 Task: Add Attachment from "Attach a link" to Card Card0000000068 in Board Board0000000017 in Workspace WS0000000006 in Trello. Add Cover Red to Card Card0000000068 in Board Board0000000017 in Workspace WS0000000006 in Trello. Add "Join Card" Button Button0000000068  to Card Card0000000068 in Board Board0000000017 in Workspace WS0000000006 in Trello. Add Description DS0000000068 to Card Card0000000068 in Board Board0000000017 in Workspace WS0000000006 in Trello. Add Comment CM0000000068 to Card Card0000000068 in Board Board0000000017 in Workspace WS0000000006 in Trello
Action: Mouse moved to (119, 416)
Screenshot: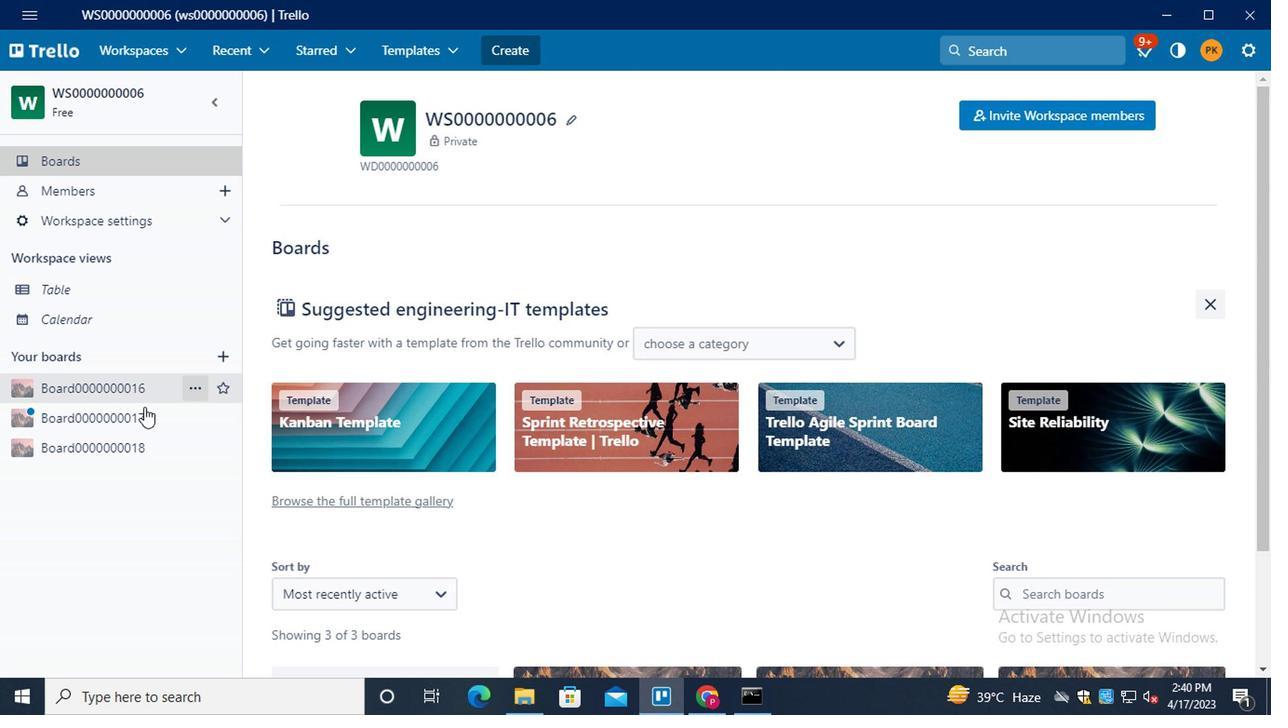 
Action: Mouse pressed left at (119, 416)
Screenshot: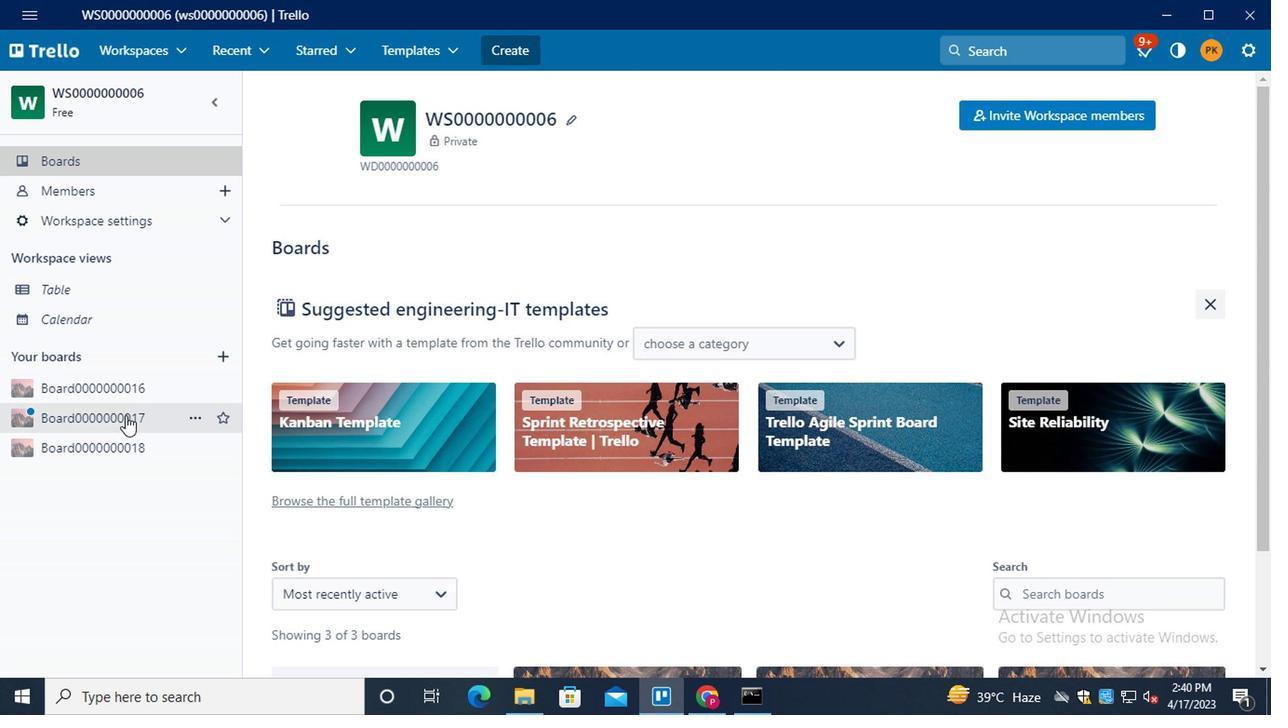 
Action: Mouse moved to (305, 412)
Screenshot: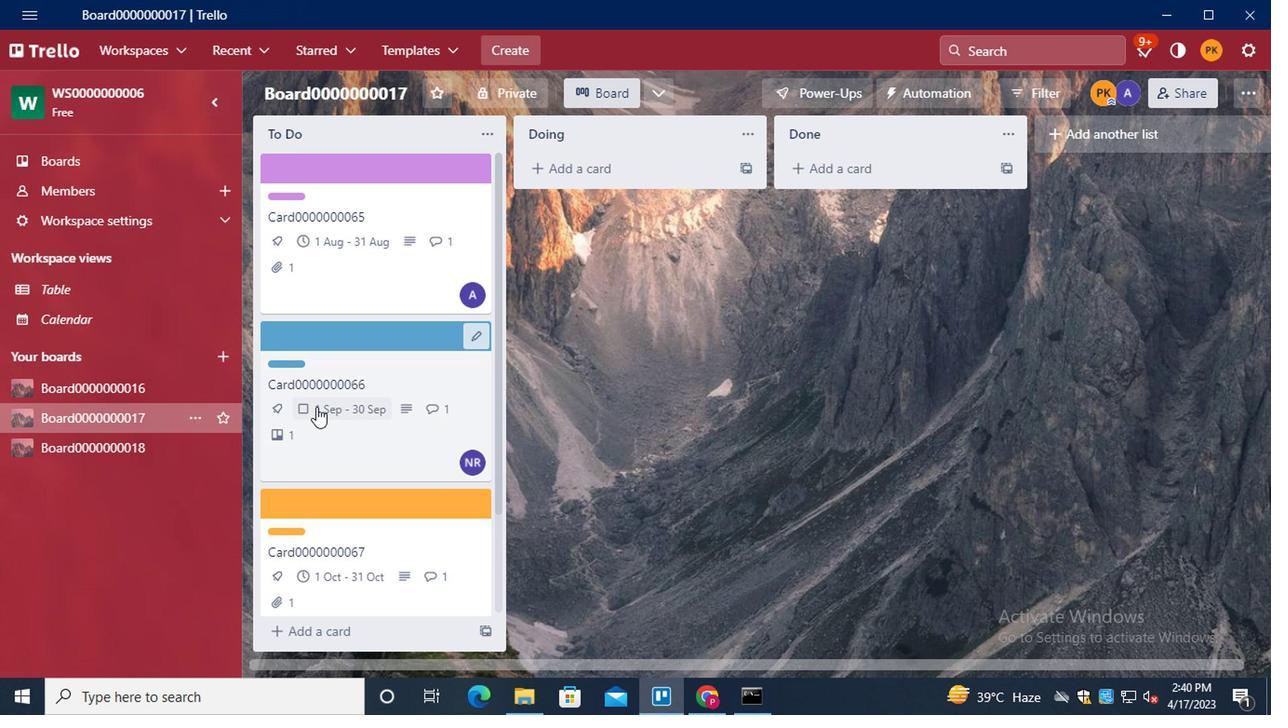 
Action: Mouse scrolled (305, 411) with delta (0, 0)
Screenshot: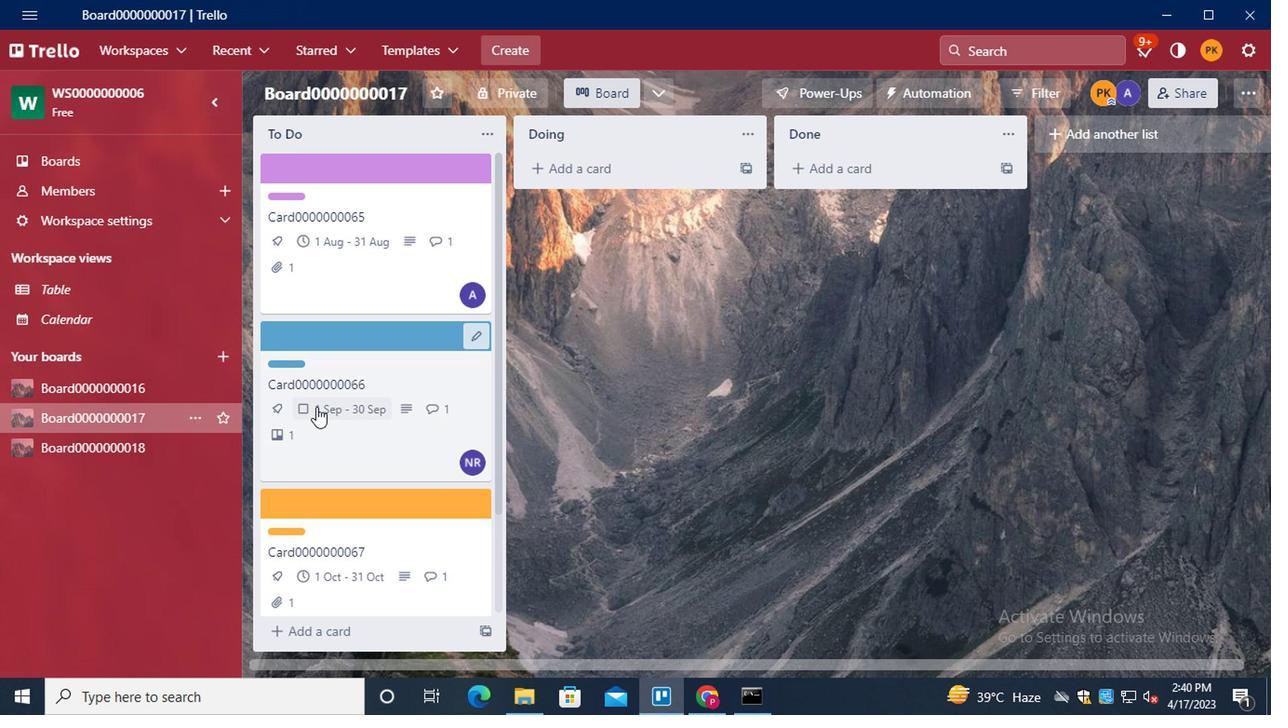 
Action: Mouse moved to (304, 417)
Screenshot: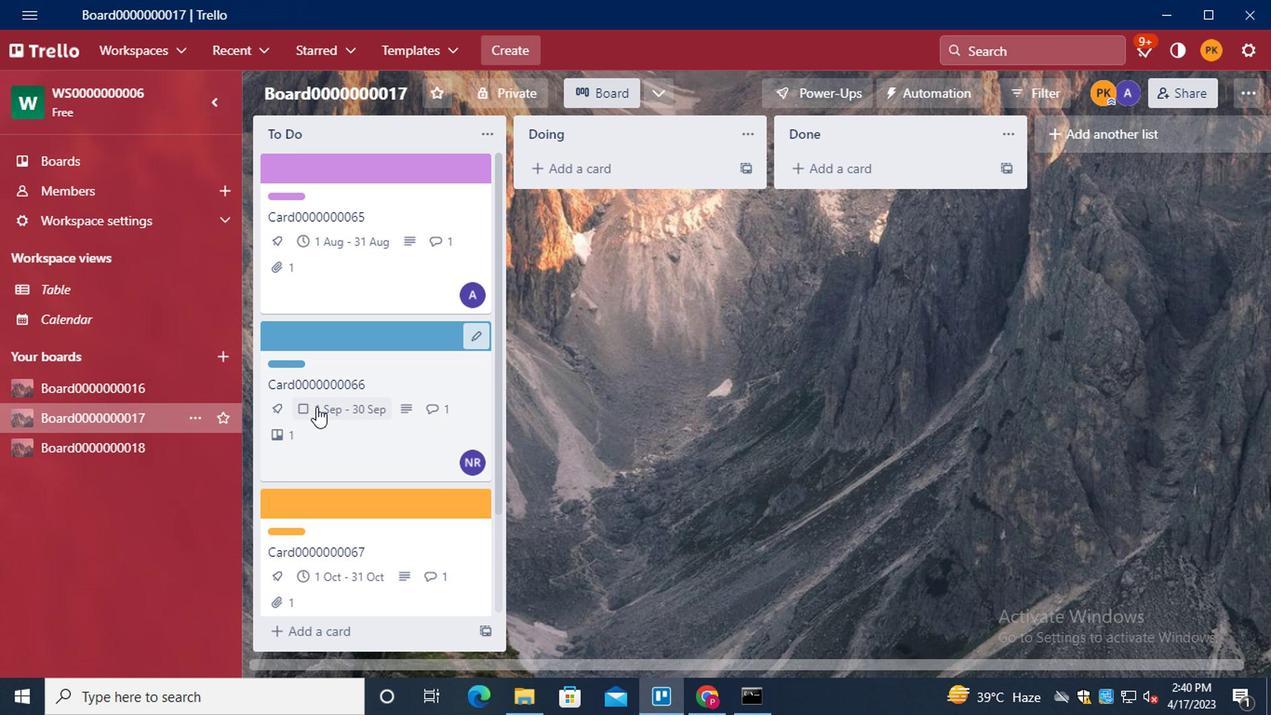 
Action: Mouse scrolled (304, 416) with delta (0, 0)
Screenshot: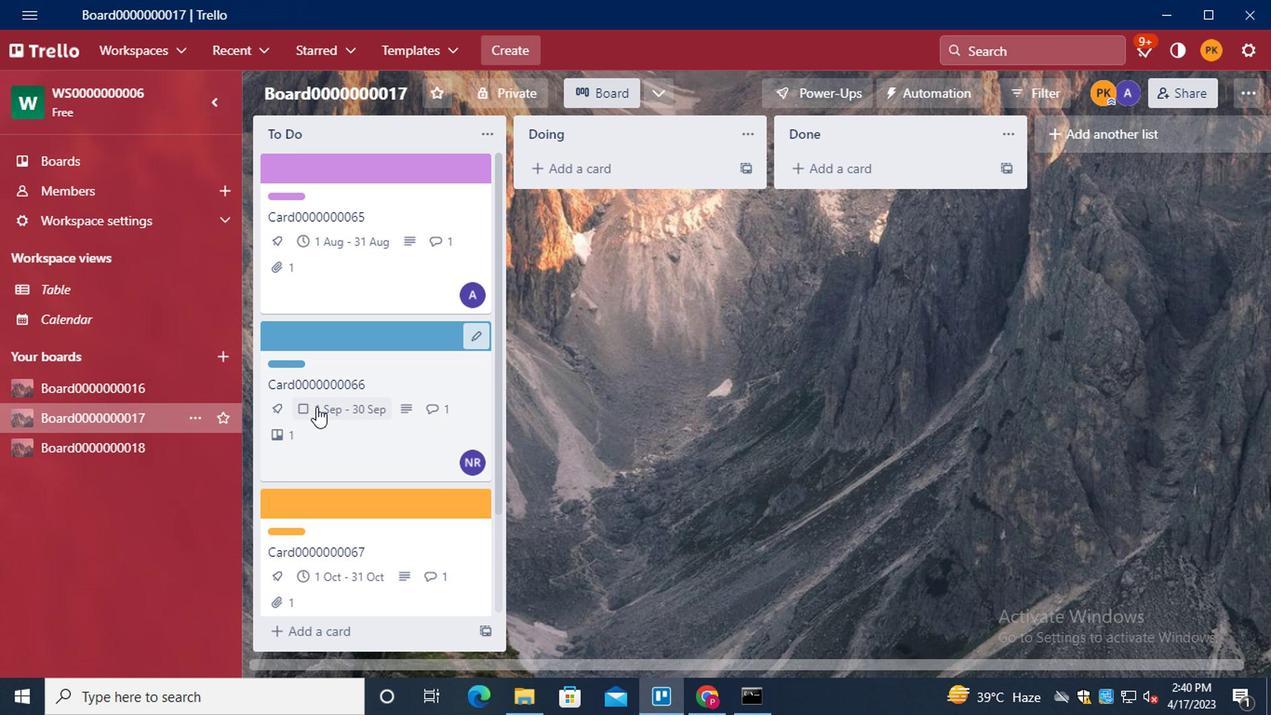 
Action: Mouse moved to (303, 430)
Screenshot: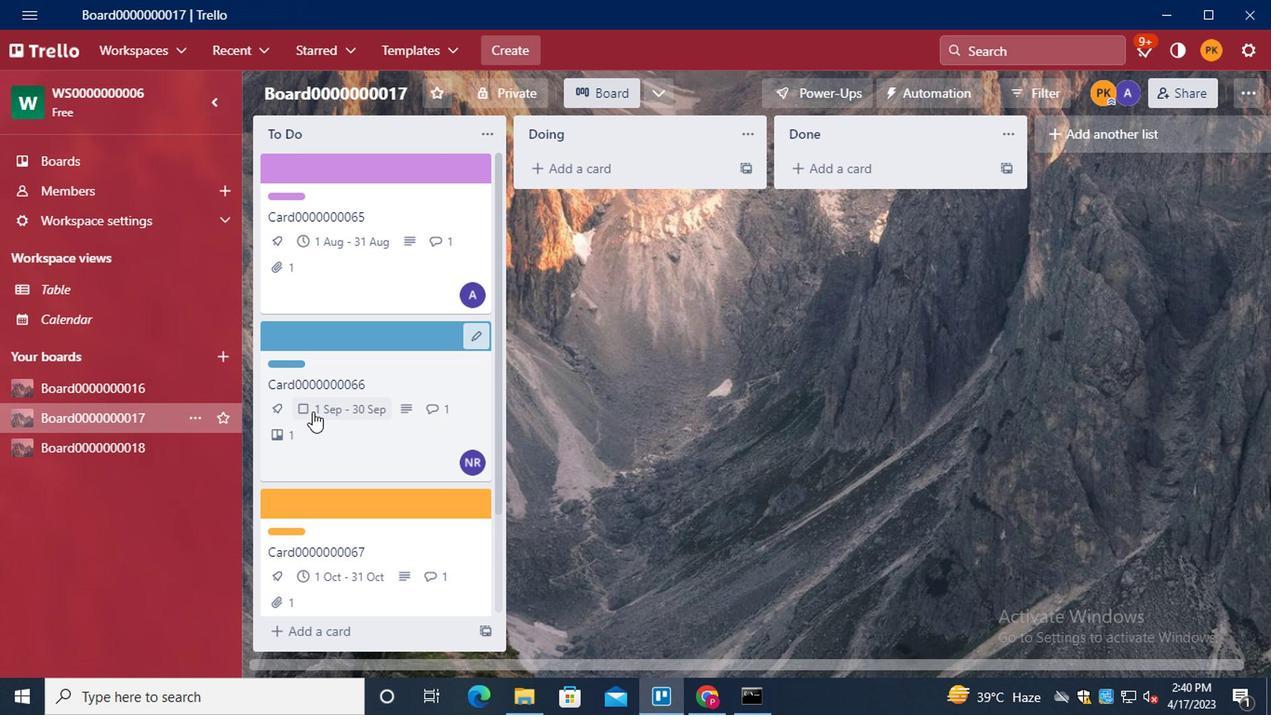 
Action: Mouse scrolled (303, 429) with delta (0, 0)
Screenshot: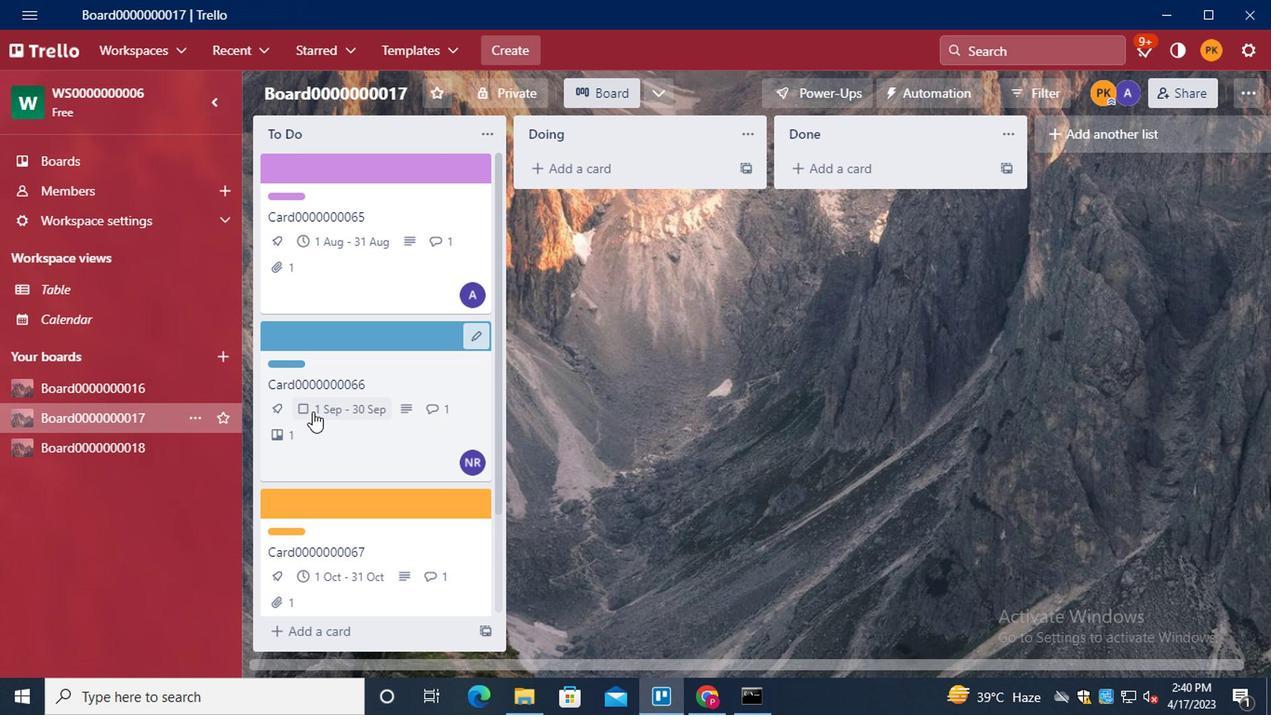 
Action: Mouse moved to (335, 558)
Screenshot: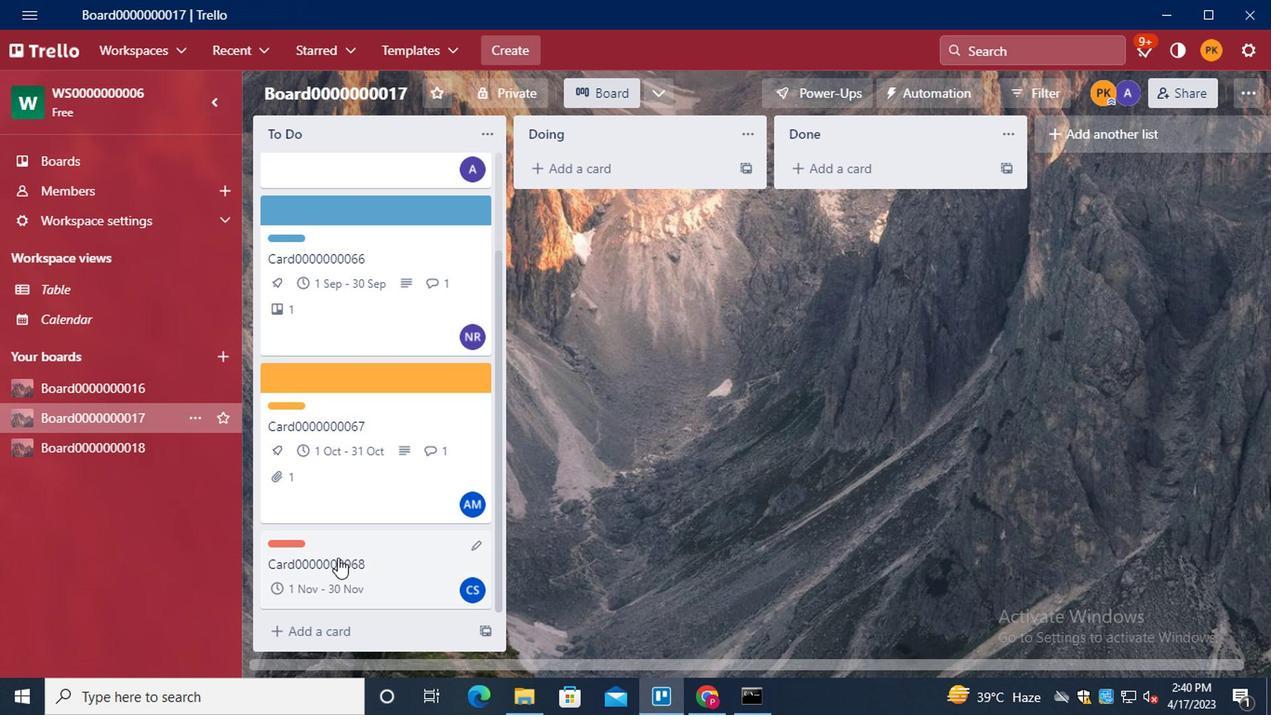
Action: Mouse pressed left at (335, 558)
Screenshot: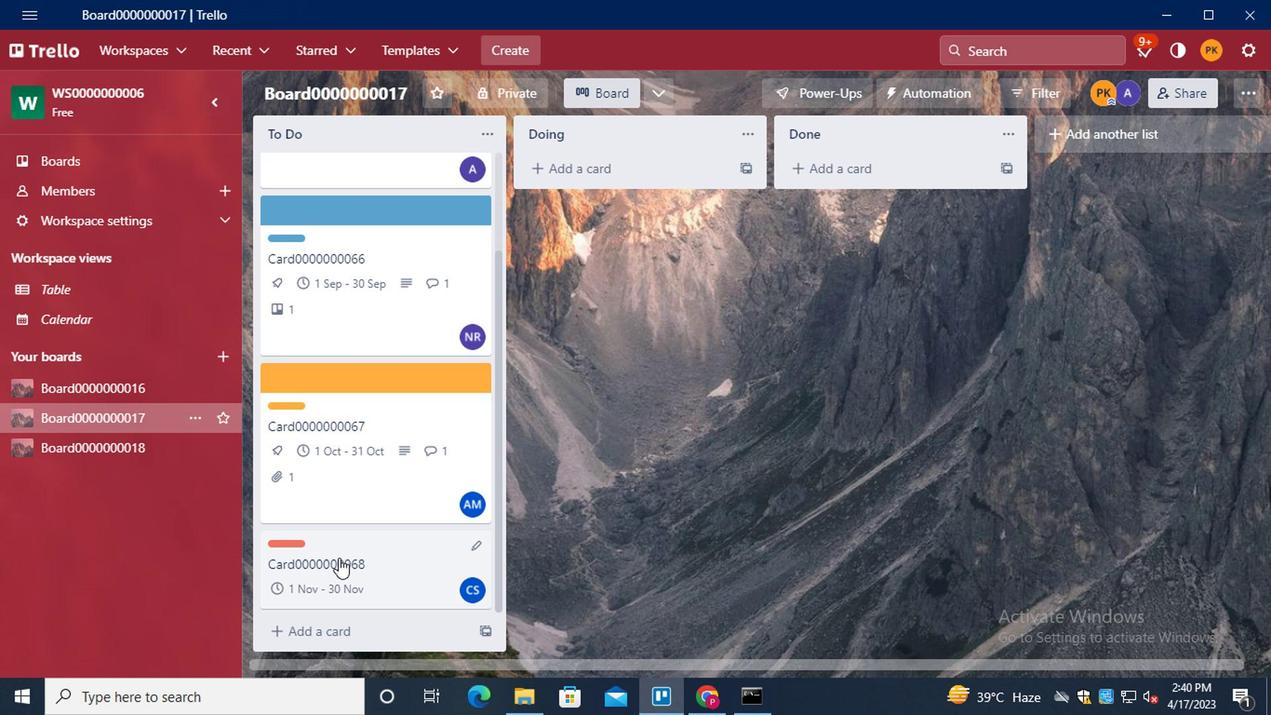 
Action: Mouse moved to (889, 437)
Screenshot: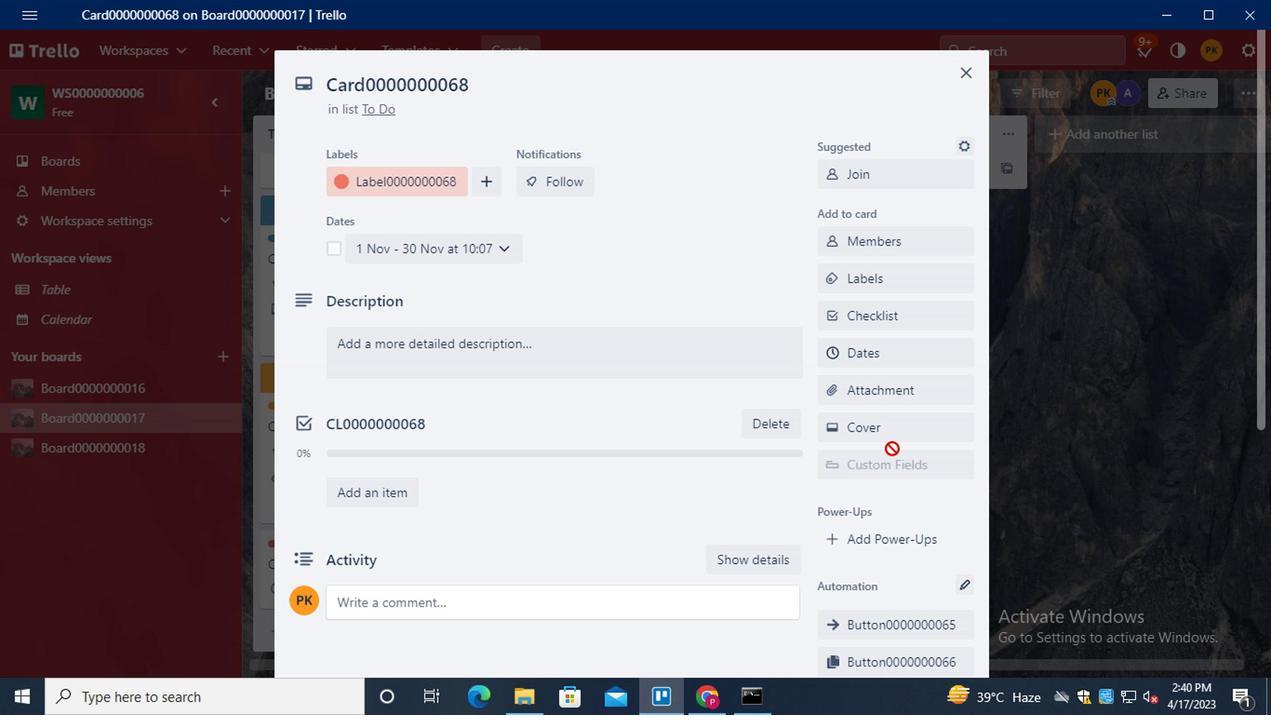 
Action: Mouse pressed left at (889, 437)
Screenshot: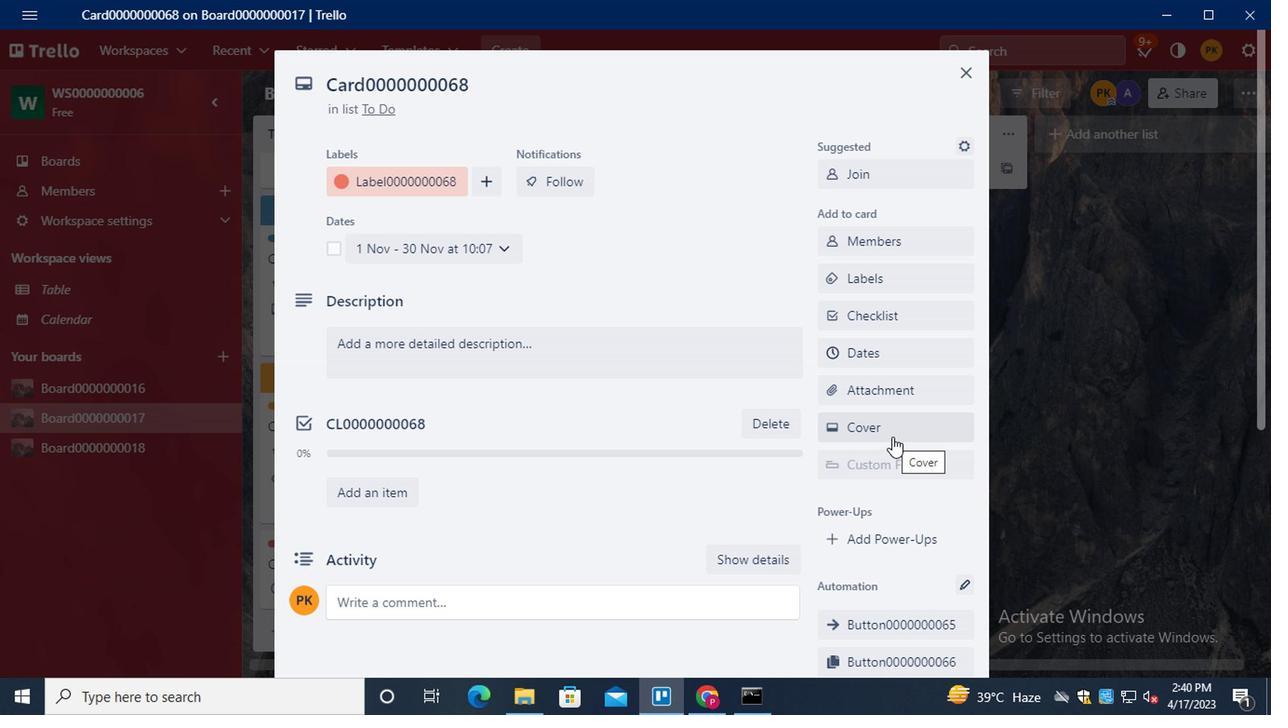 
Action: Mouse moved to (718, 412)
Screenshot: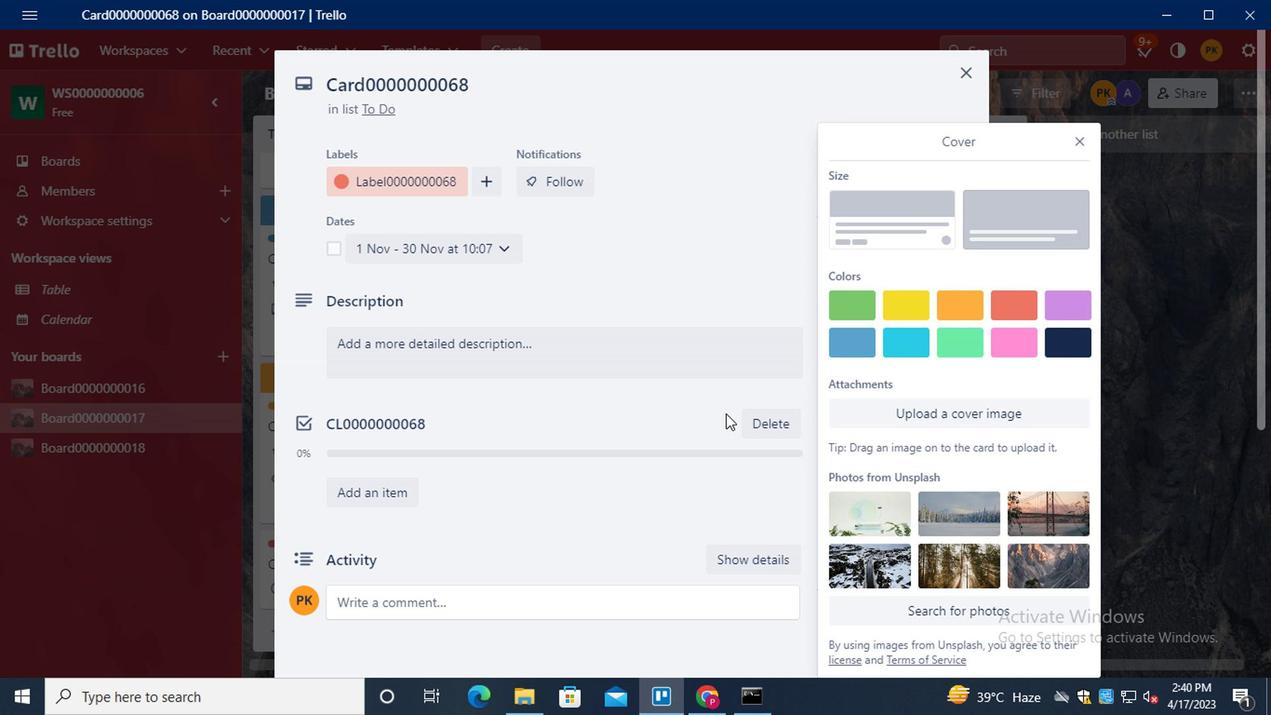 
Action: Mouse pressed left at (718, 412)
Screenshot: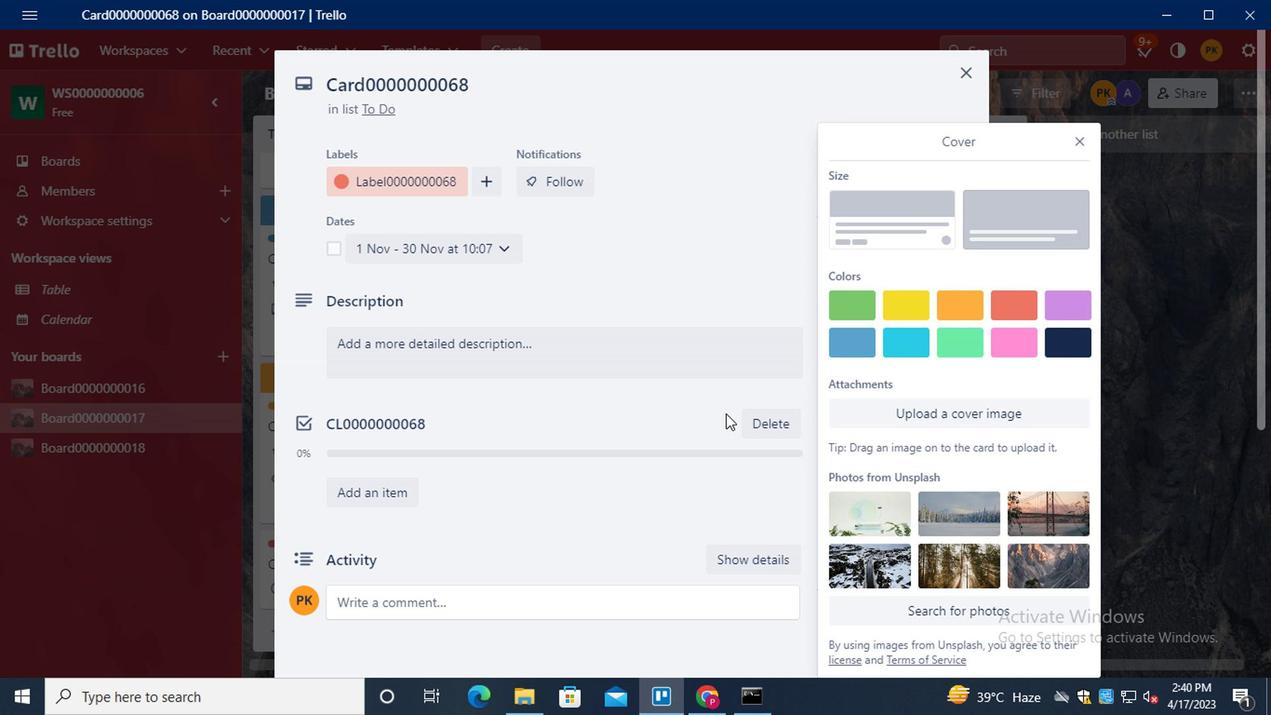 
Action: Mouse moved to (876, 385)
Screenshot: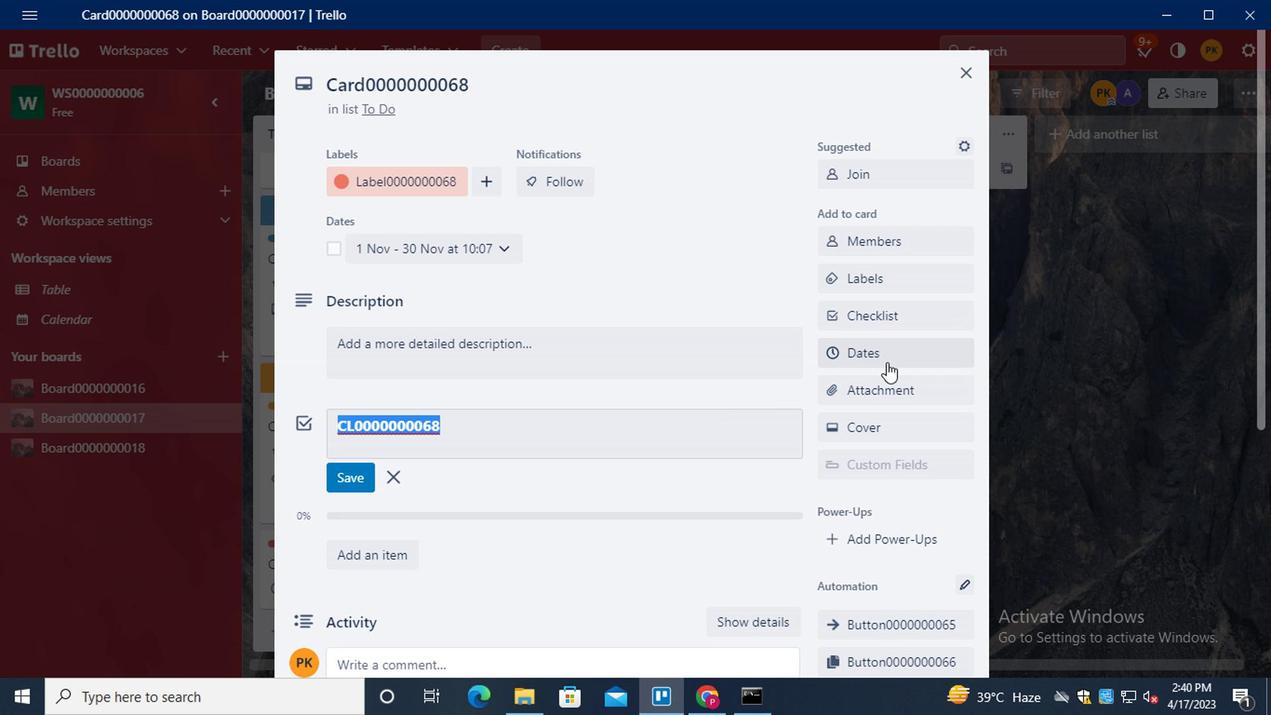 
Action: Mouse pressed left at (876, 385)
Screenshot: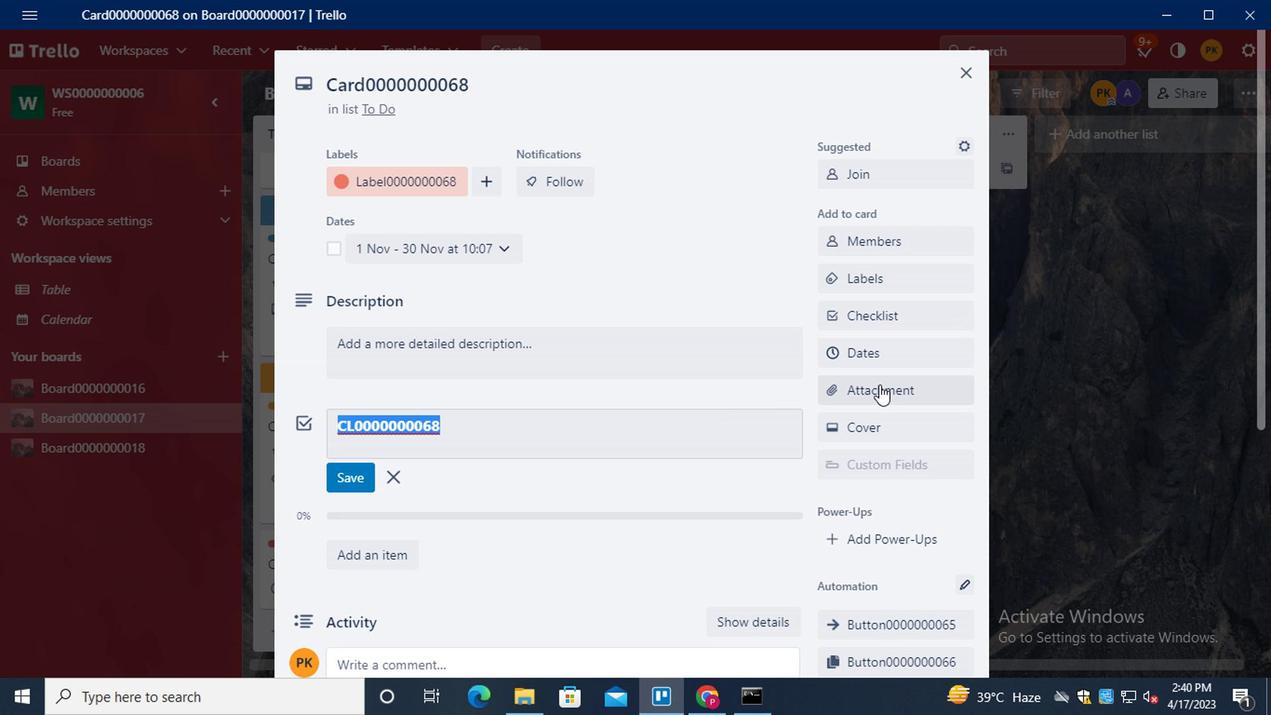 
Action: Mouse moved to (877, 370)
Screenshot: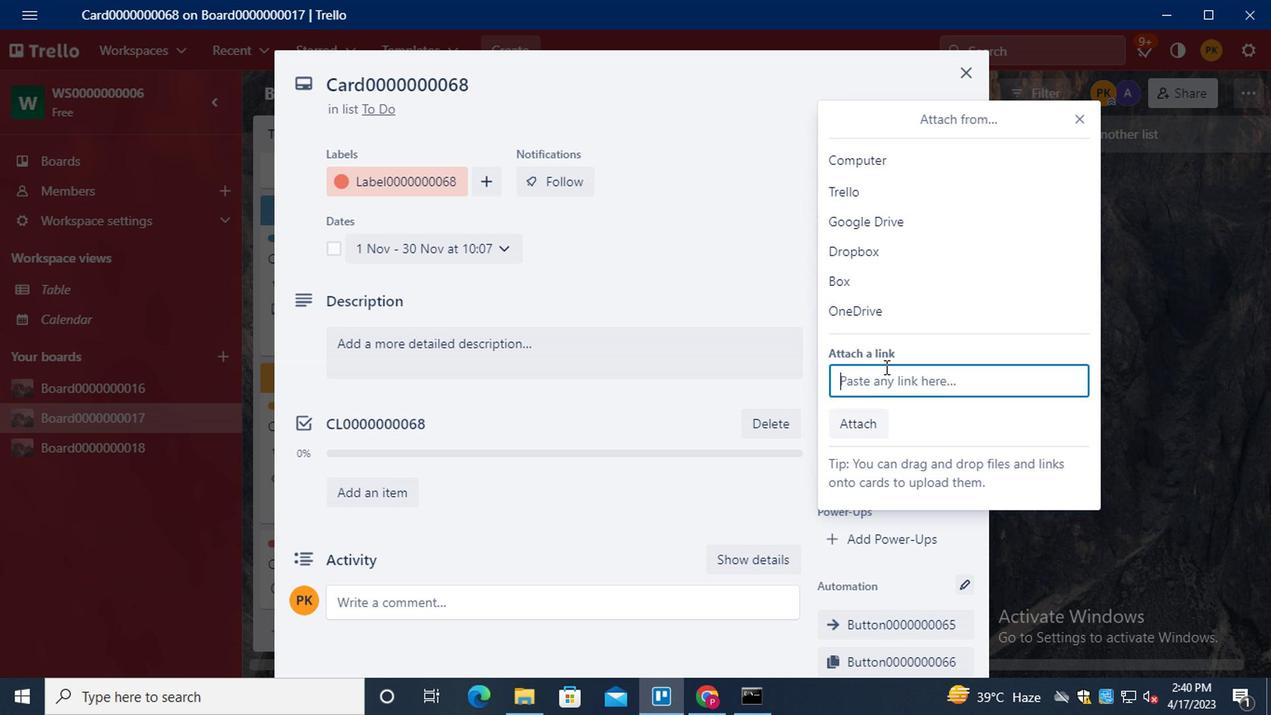 
Action: Key pressed ctrl+V<Key.enter>
Screenshot: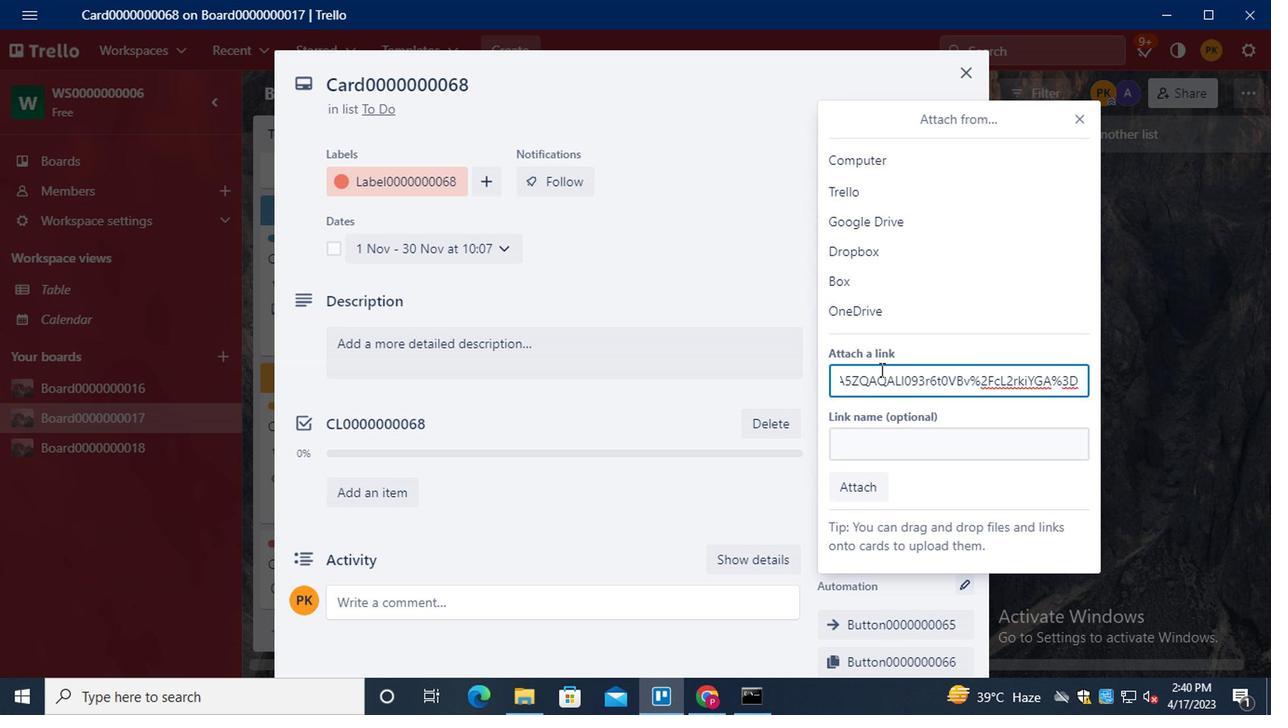 
Action: Mouse moved to (882, 437)
Screenshot: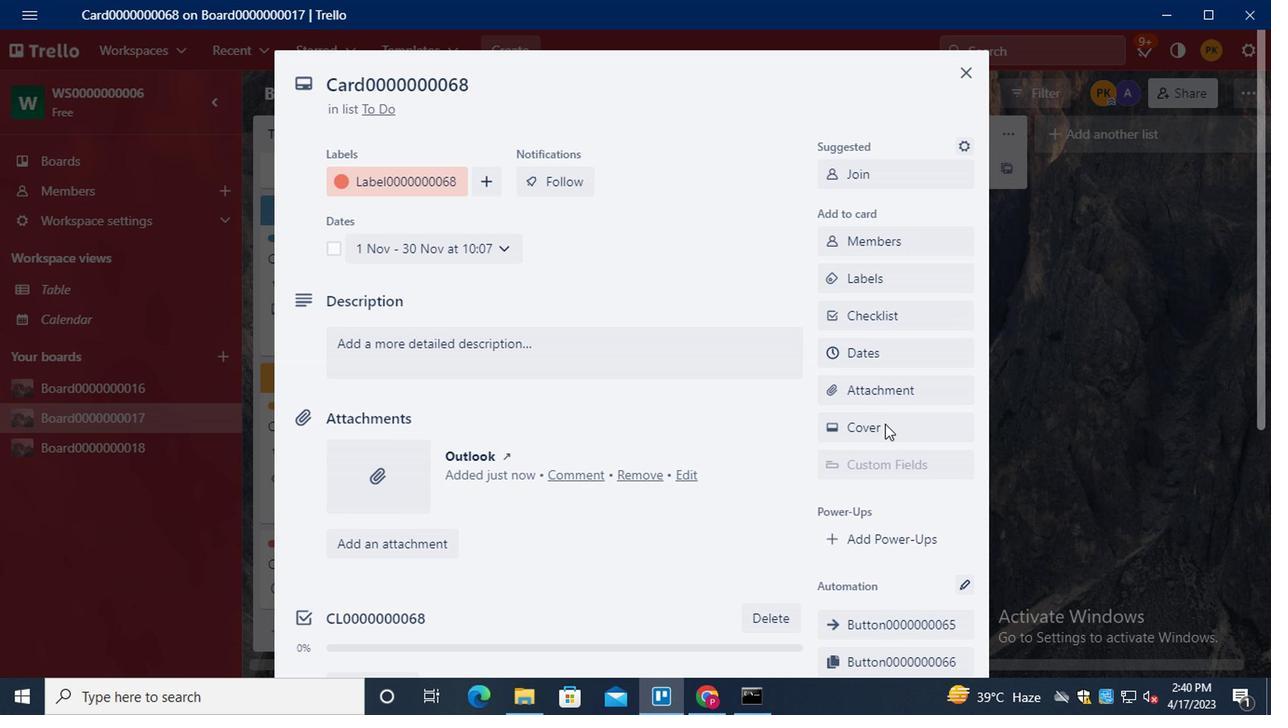 
Action: Mouse pressed left at (882, 437)
Screenshot: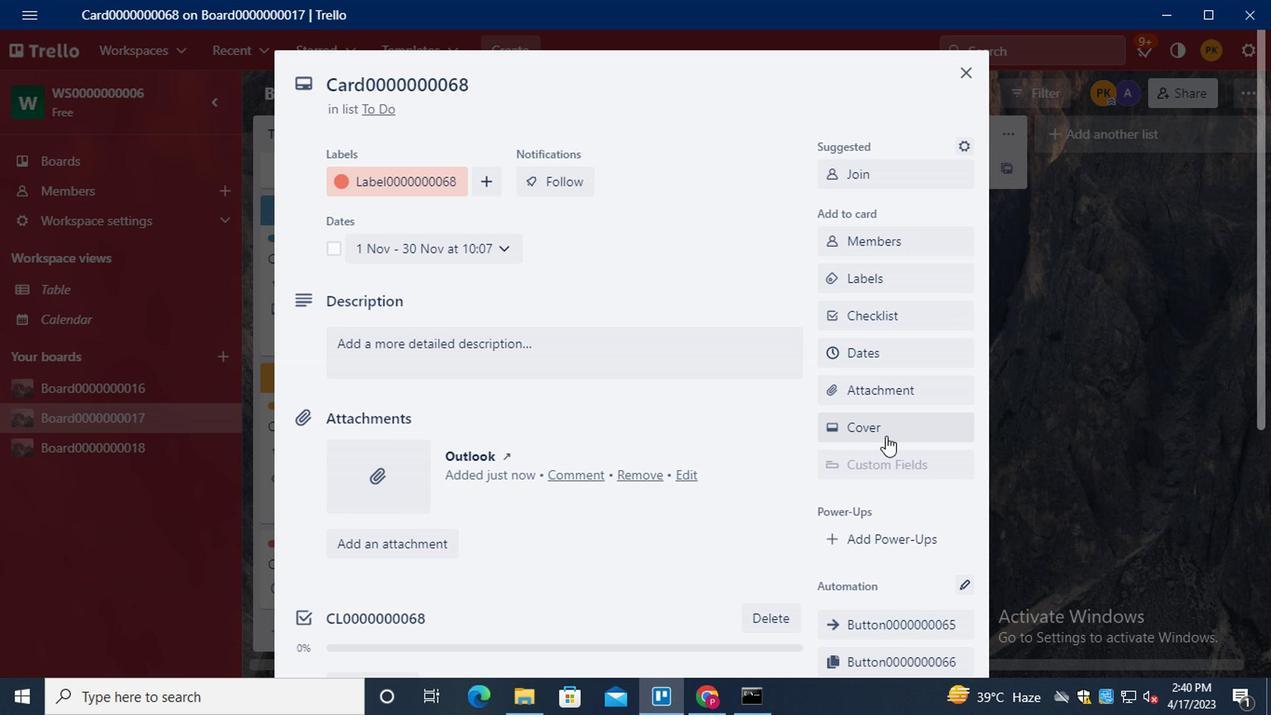 
Action: Mouse moved to (1006, 313)
Screenshot: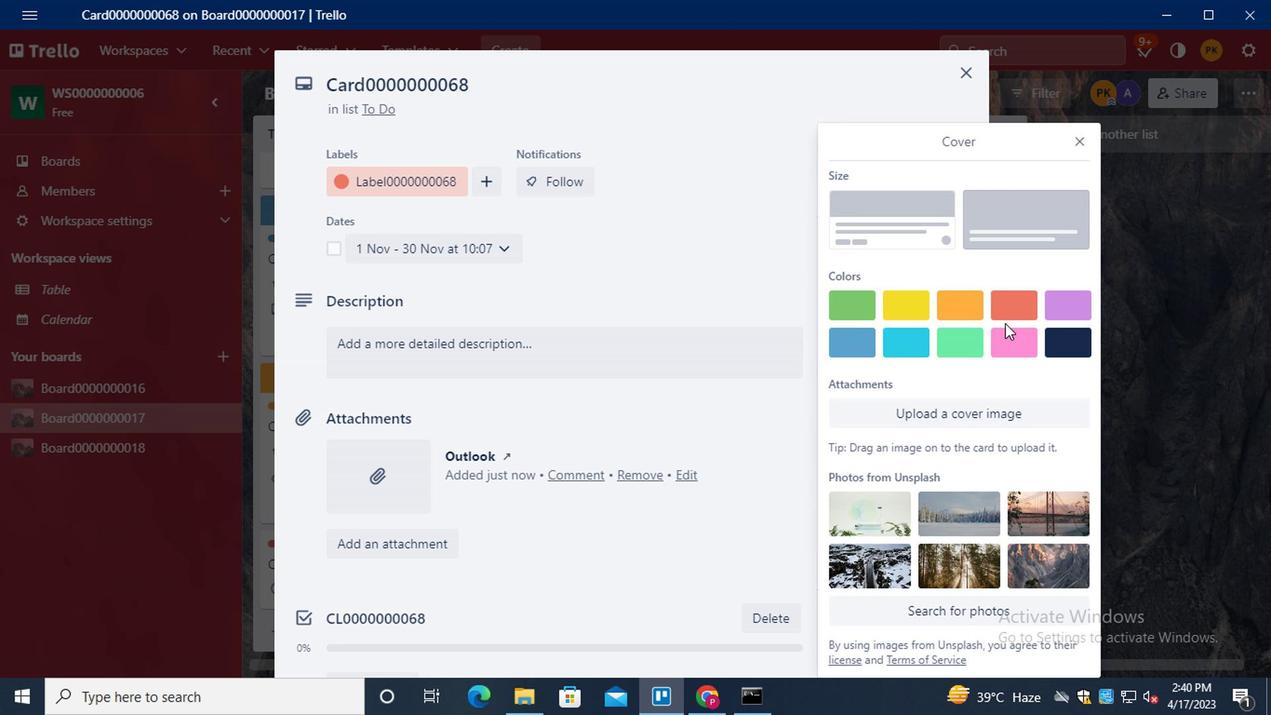 
Action: Mouse pressed left at (1006, 313)
Screenshot: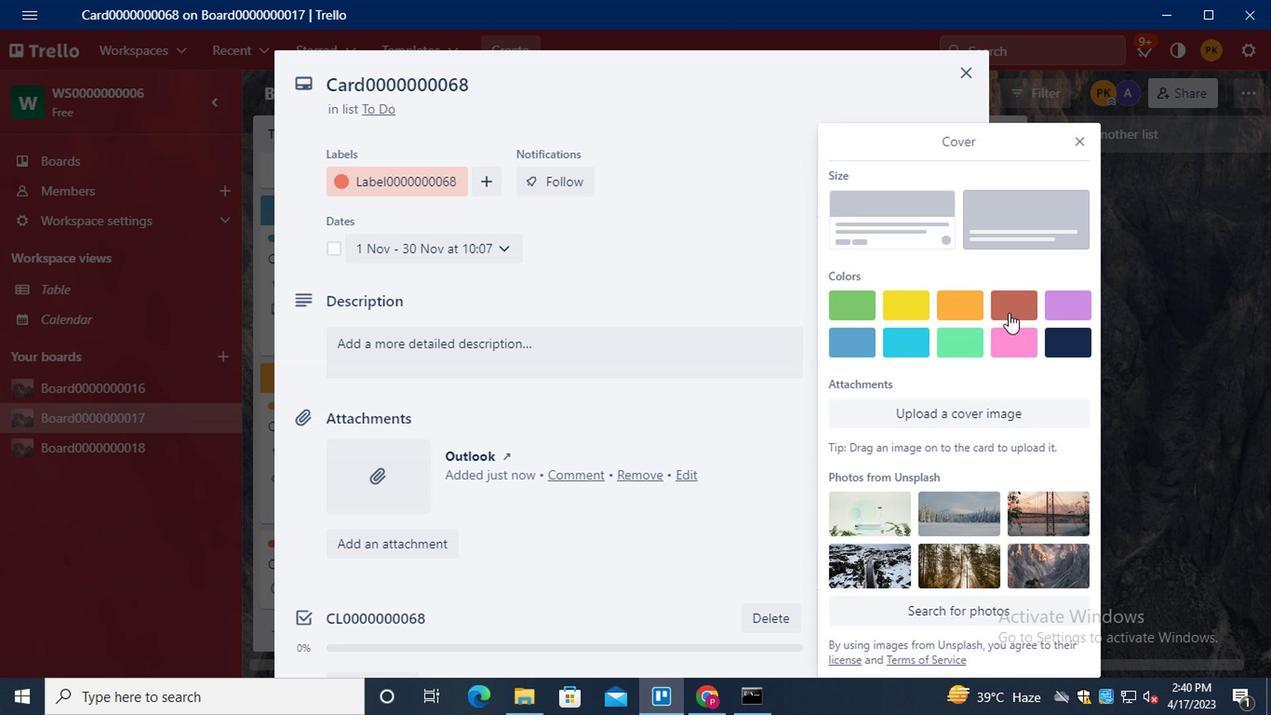 
Action: Mouse moved to (1075, 113)
Screenshot: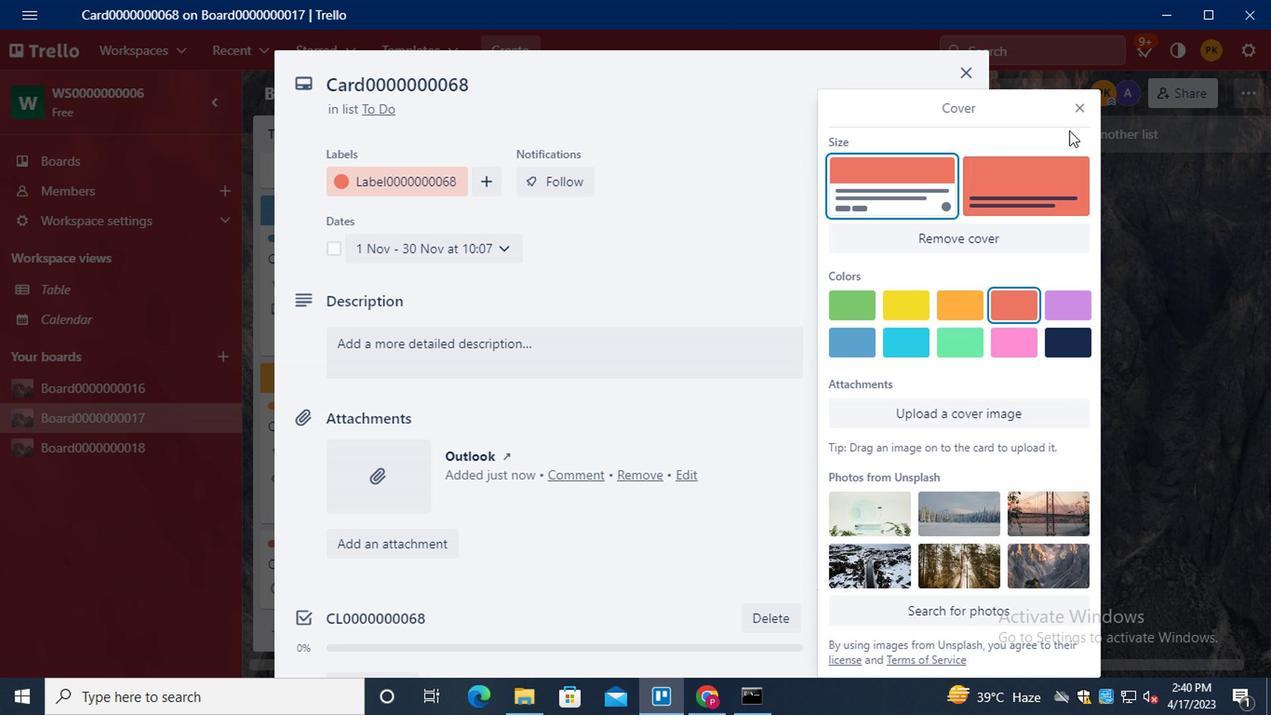 
Action: Mouse pressed left at (1075, 113)
Screenshot: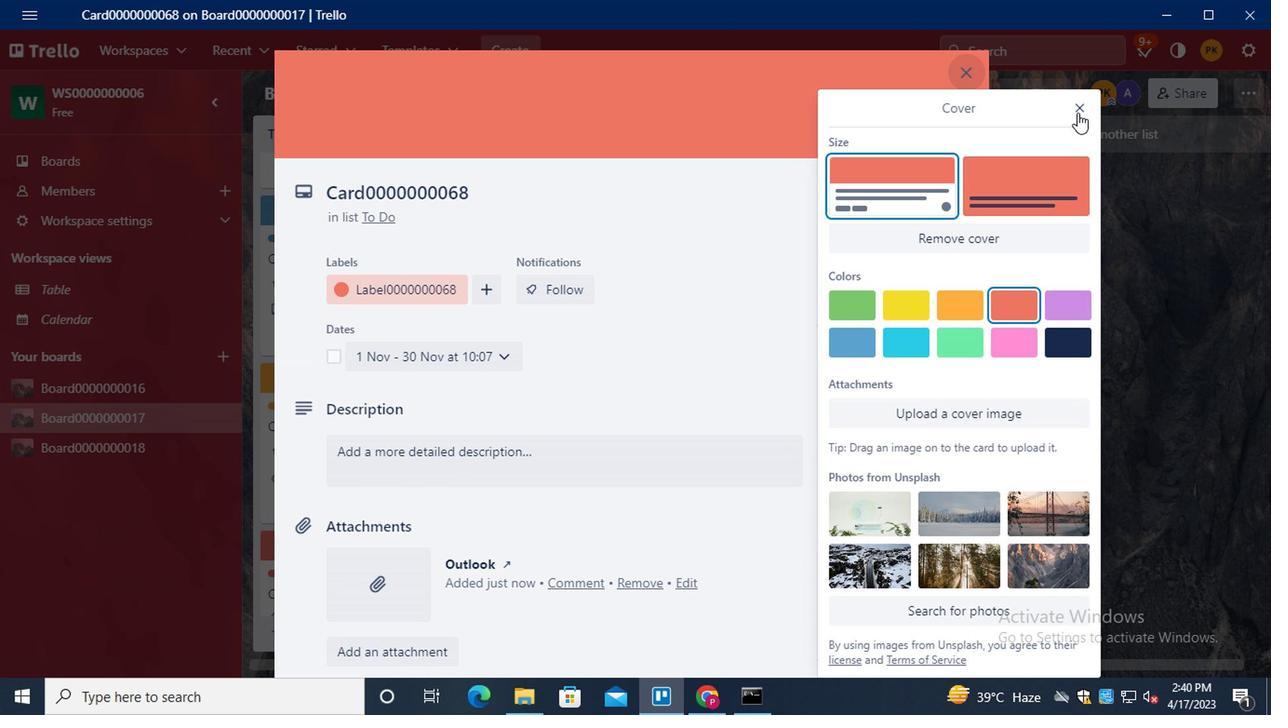
Action: Mouse moved to (829, 443)
Screenshot: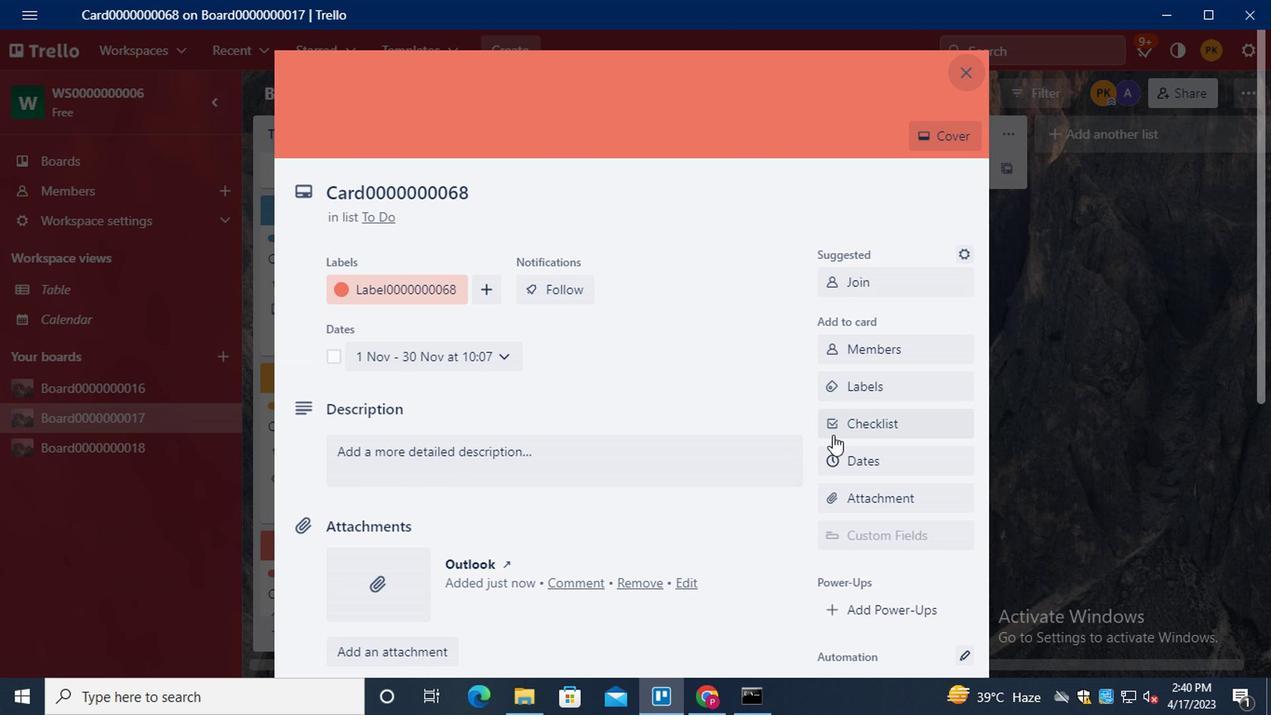 
Action: Mouse scrolled (829, 442) with delta (0, -1)
Screenshot: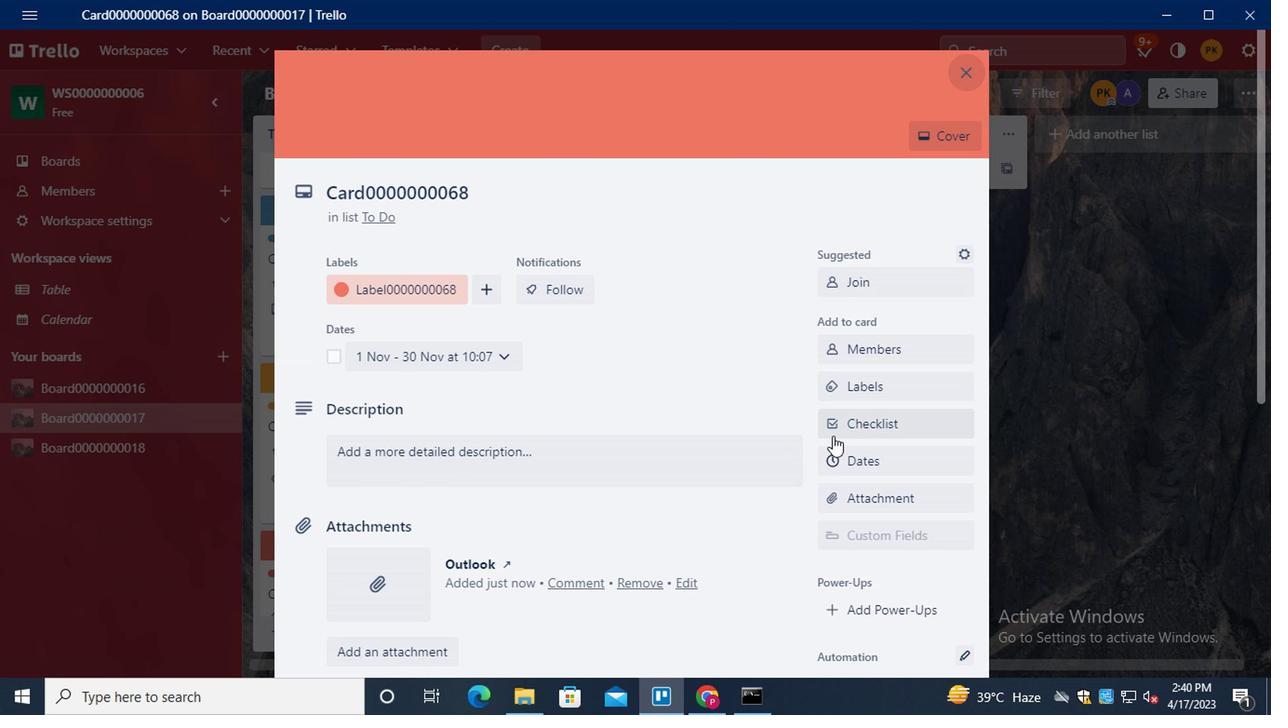
Action: Mouse moved to (830, 446)
Screenshot: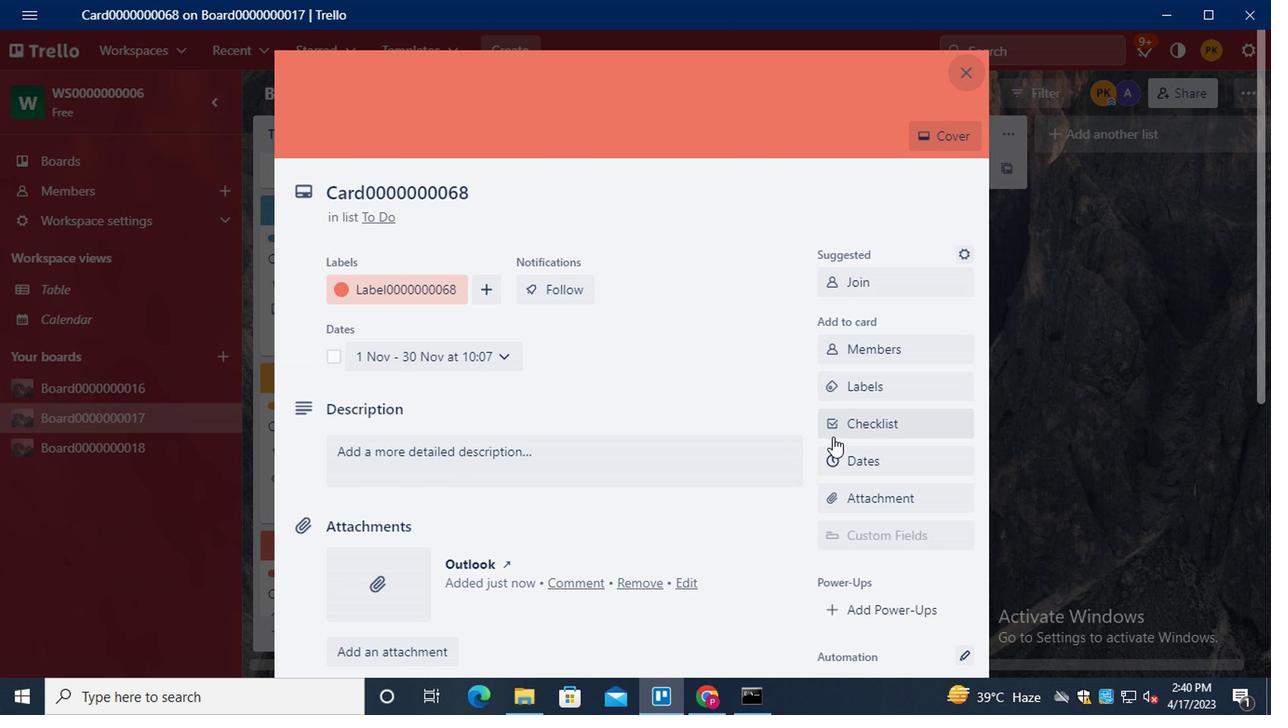 
Action: Mouse scrolled (830, 446) with delta (0, 0)
Screenshot: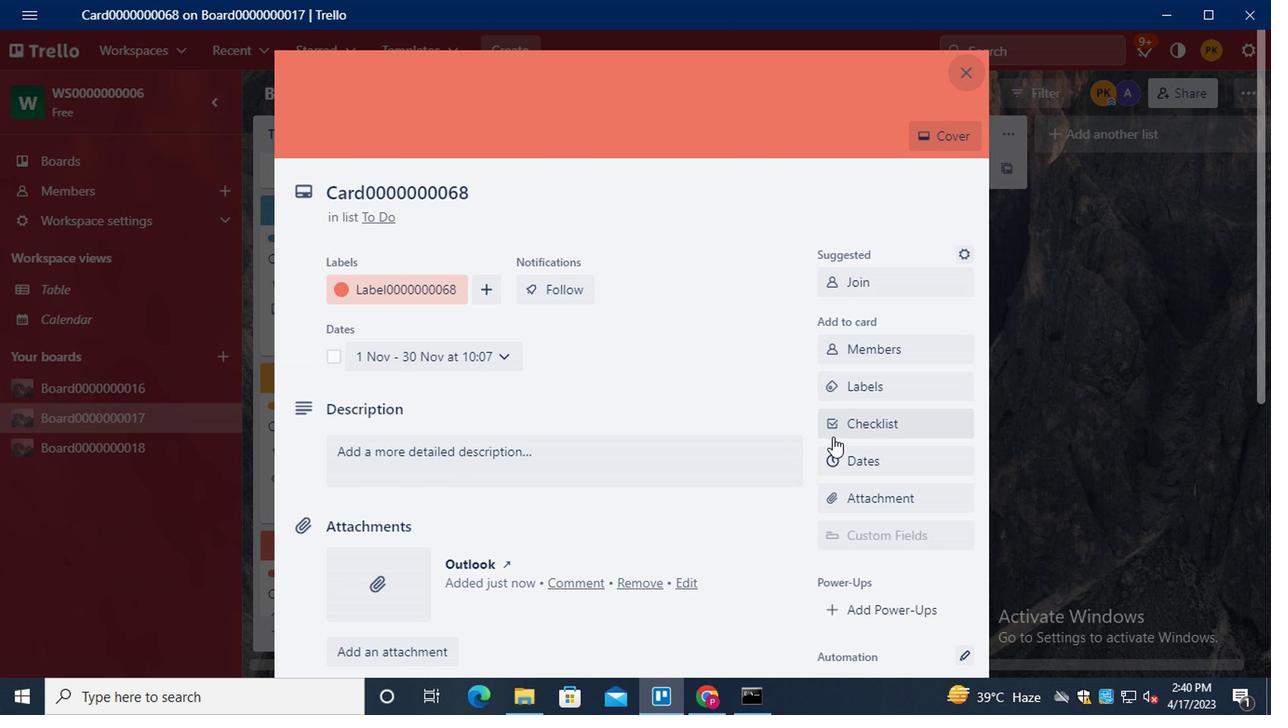 
Action: Mouse moved to (831, 448)
Screenshot: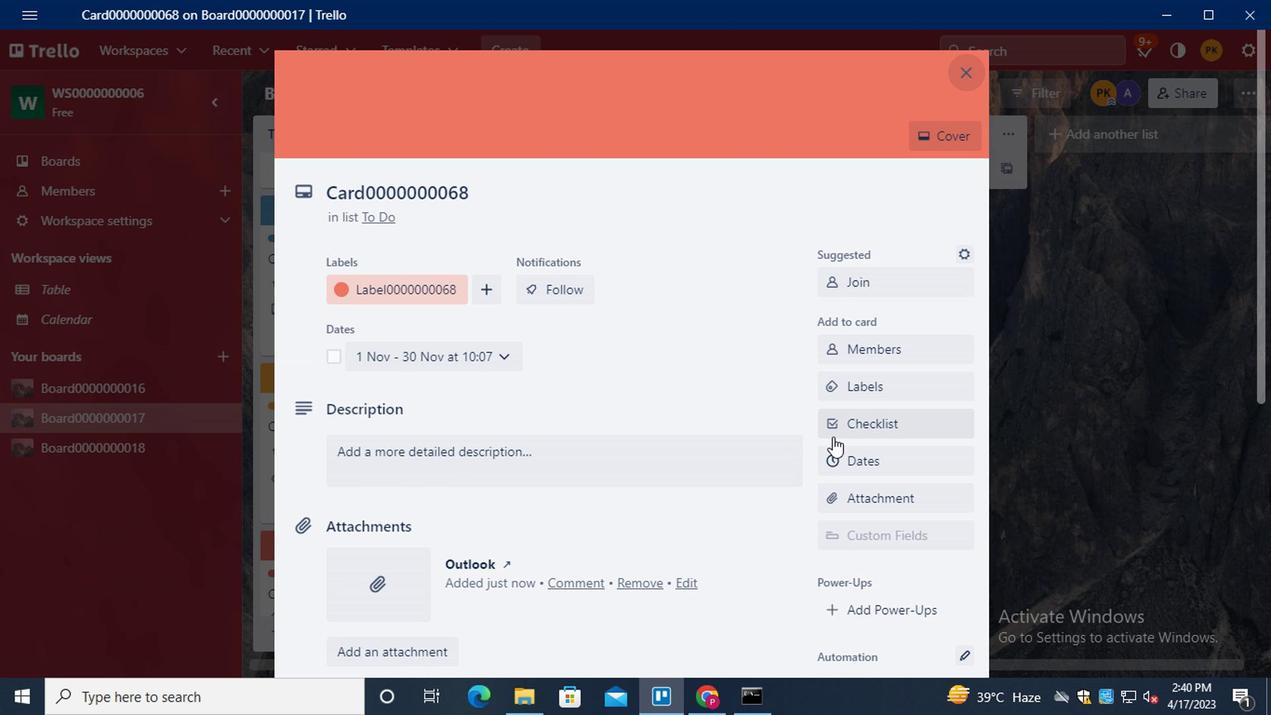 
Action: Mouse scrolled (831, 446) with delta (0, -1)
Screenshot: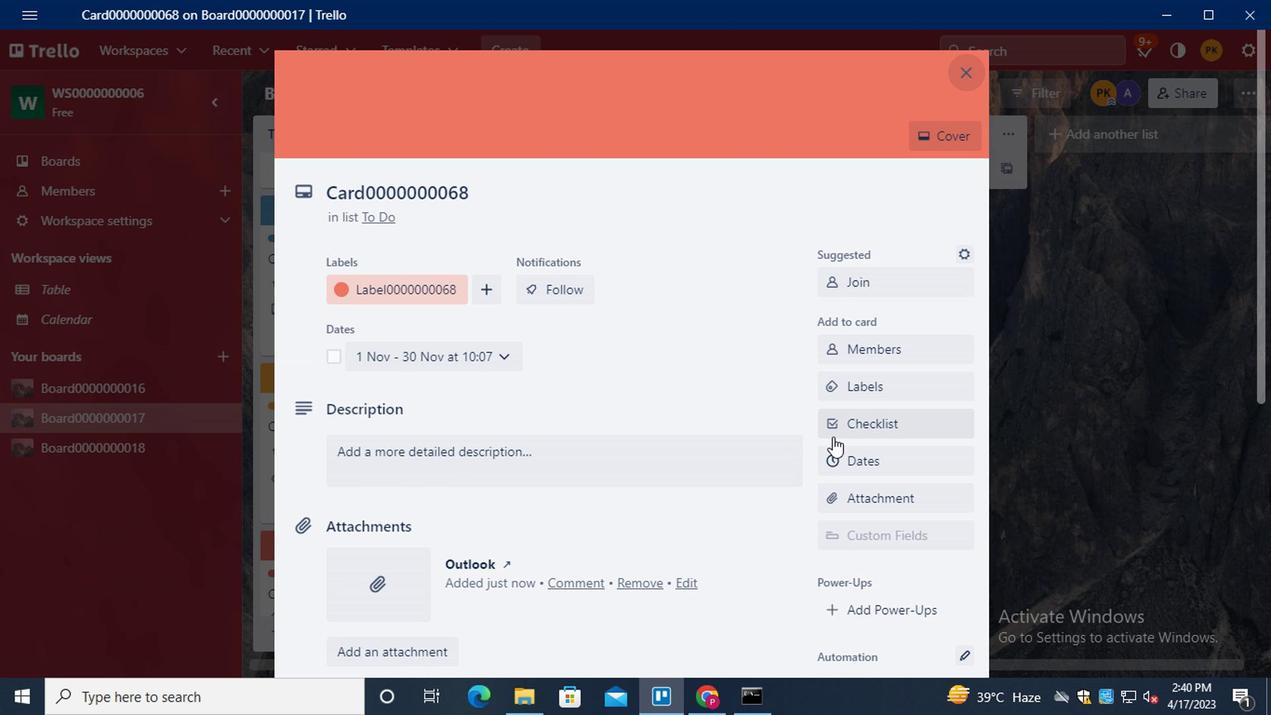
Action: Mouse moved to (833, 451)
Screenshot: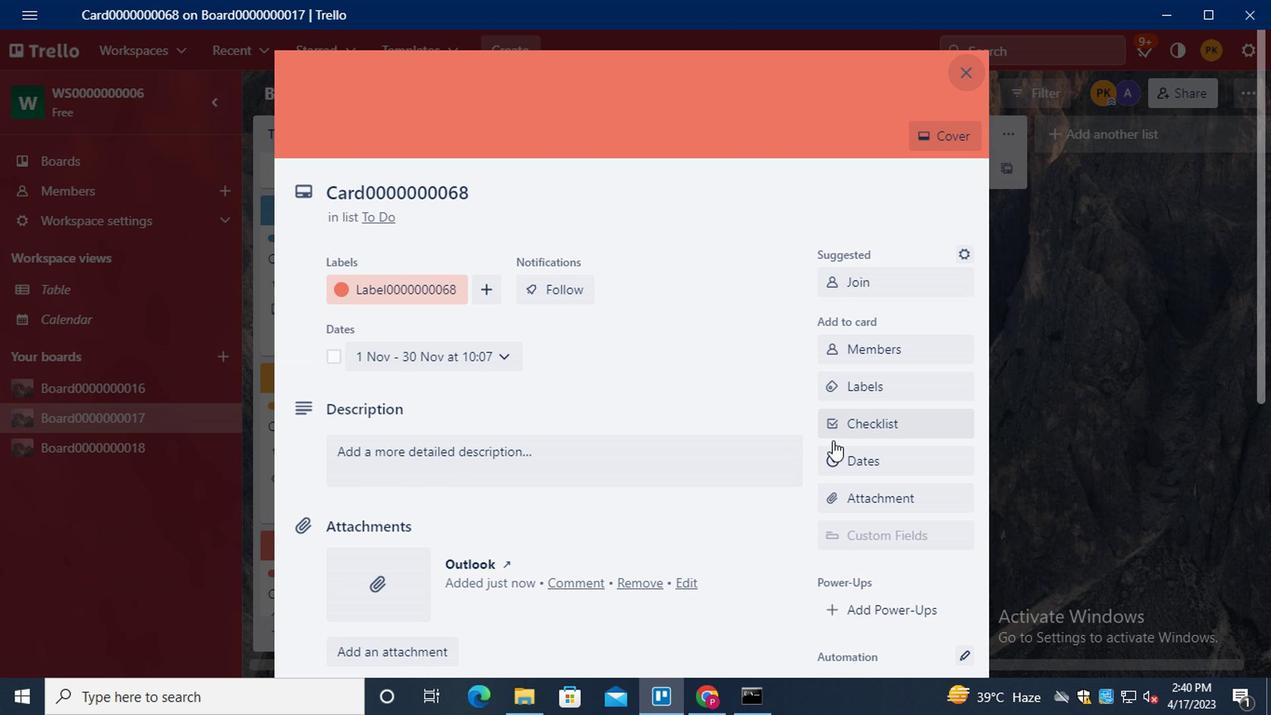 
Action: Mouse scrolled (833, 450) with delta (0, 0)
Screenshot: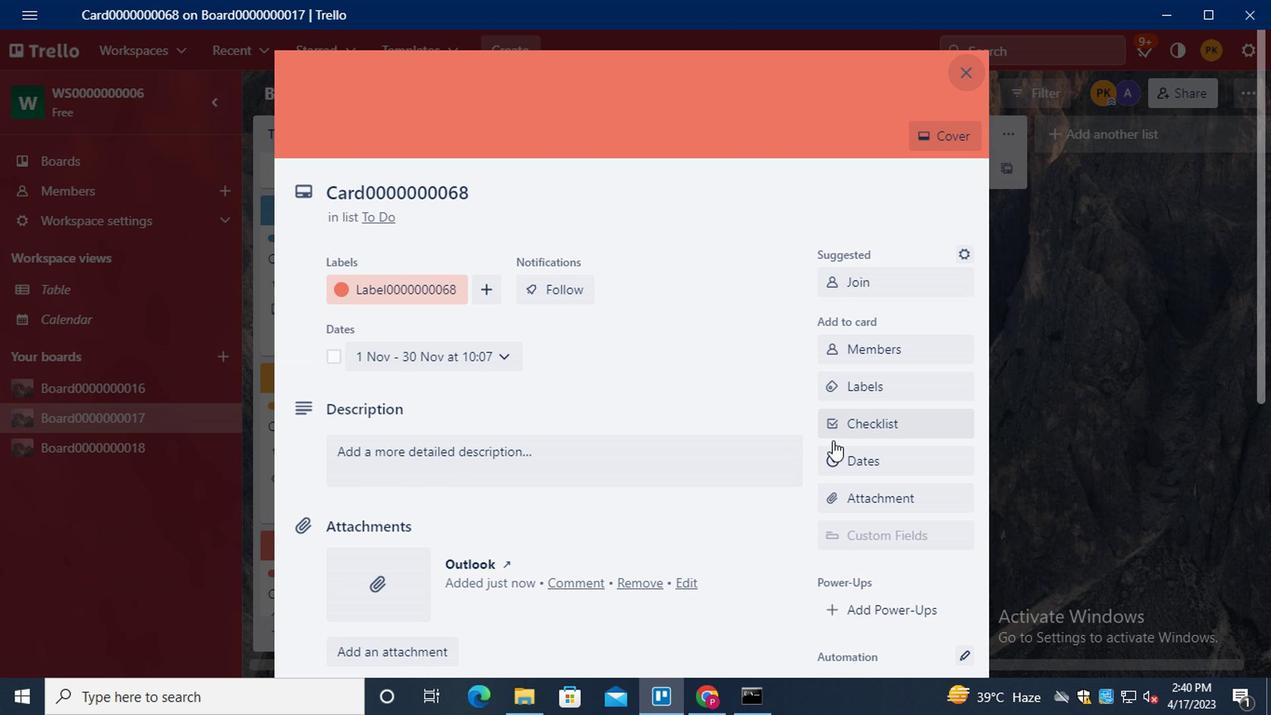 
Action: Mouse moved to (911, 430)
Screenshot: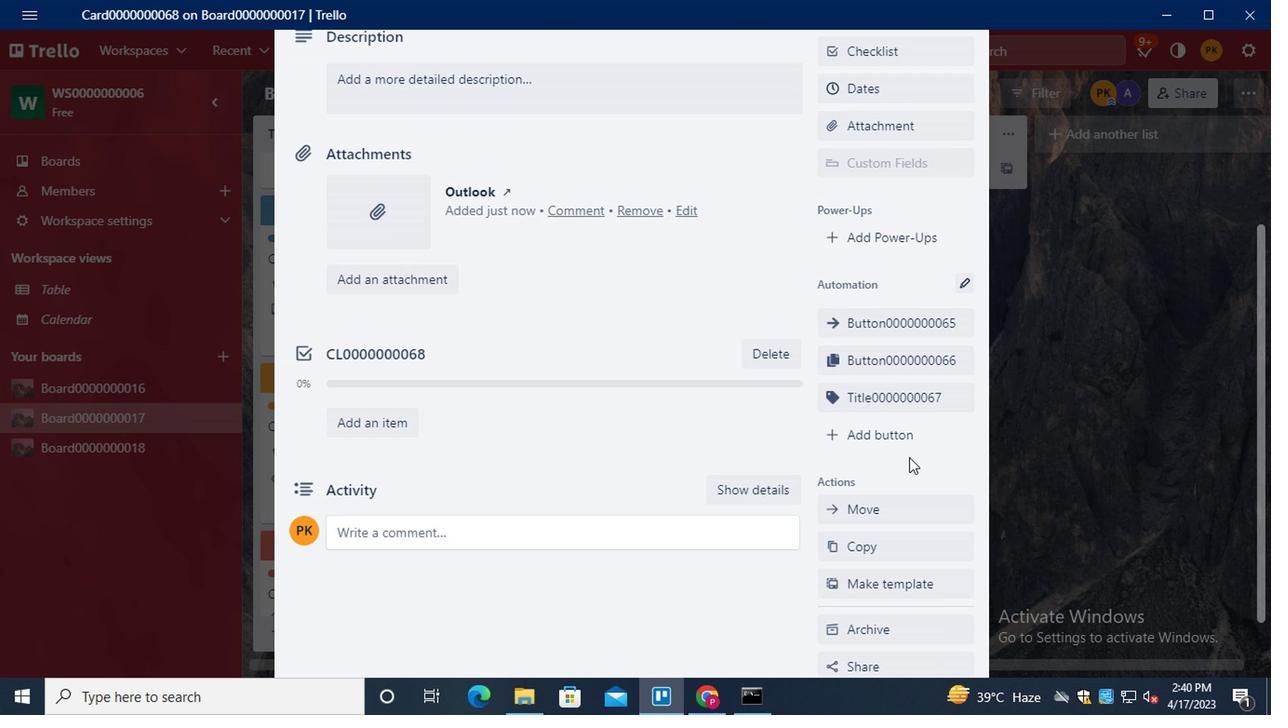 
Action: Mouse pressed left at (911, 430)
Screenshot: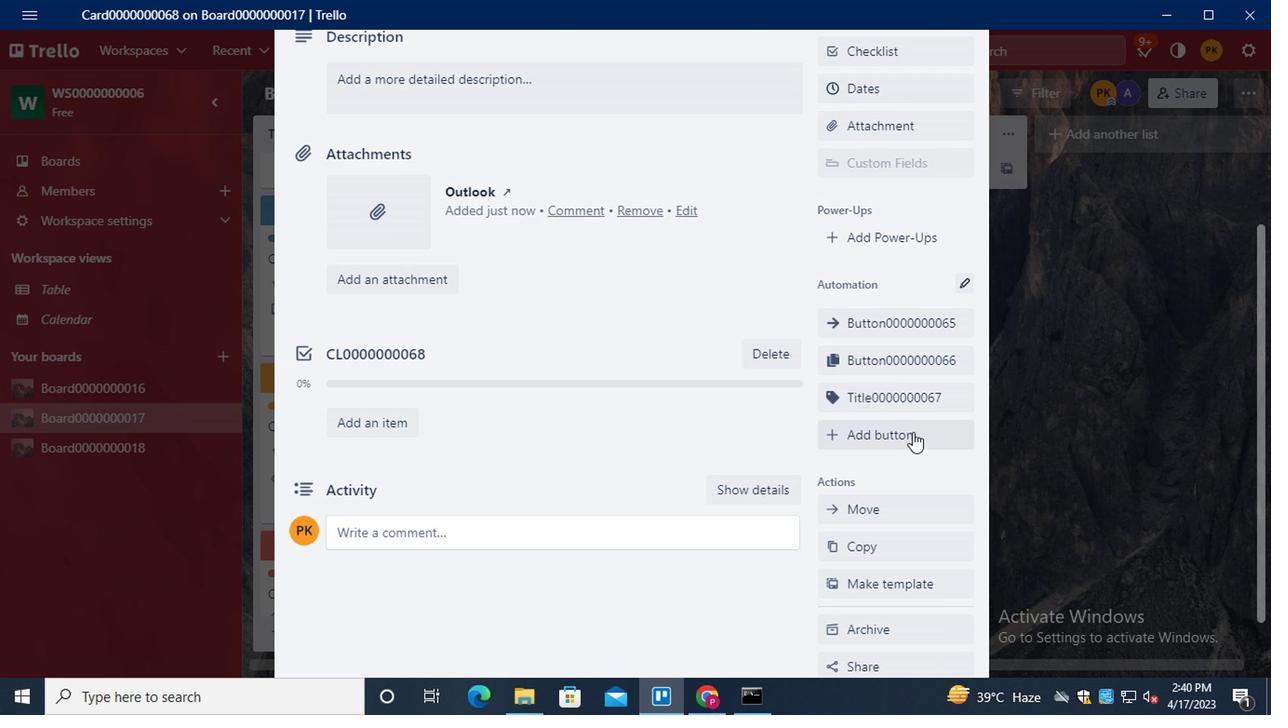 
Action: Mouse moved to (933, 279)
Screenshot: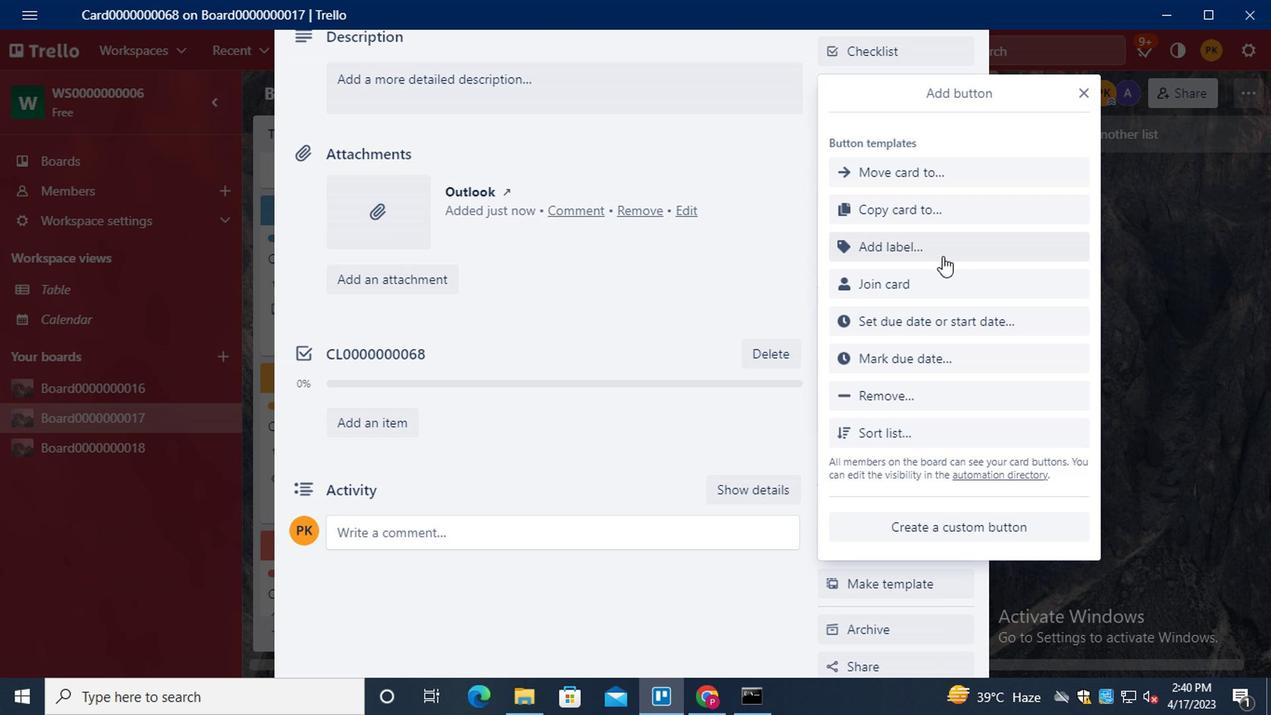
Action: Mouse pressed left at (933, 279)
Screenshot: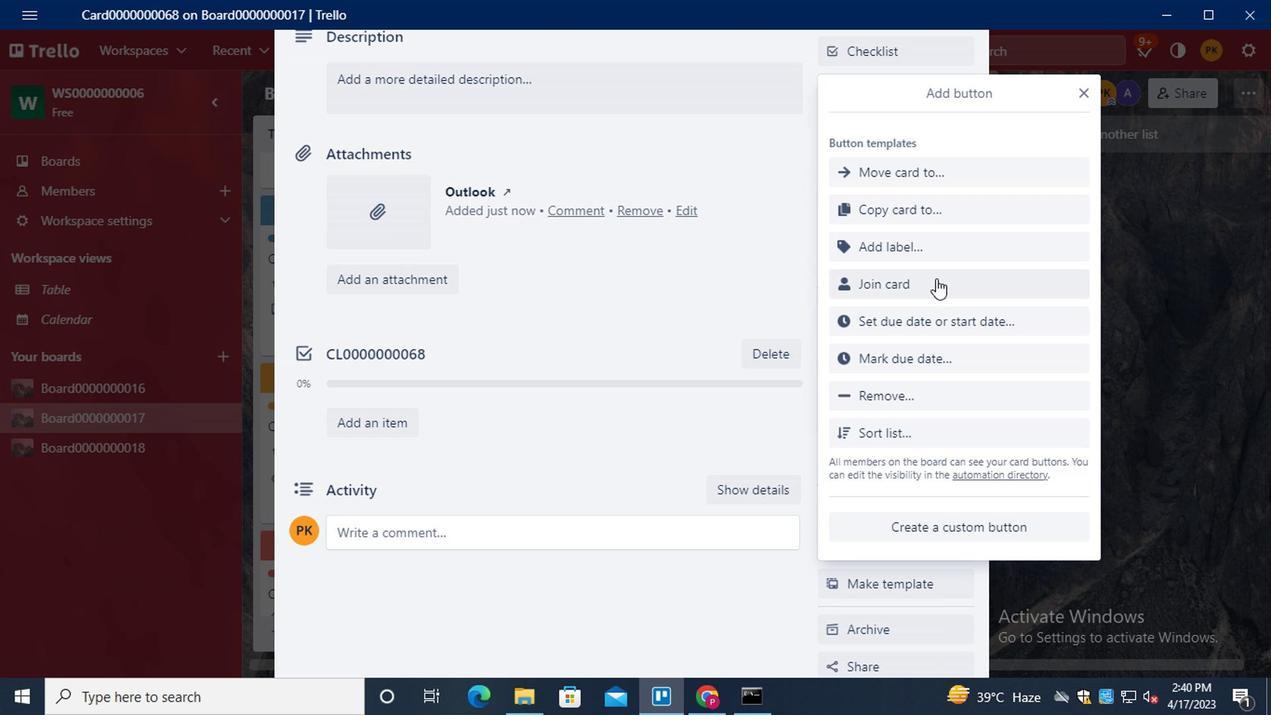
Action: Key pressed <Key.shift>ctrl+BUTTON0000000068
Screenshot: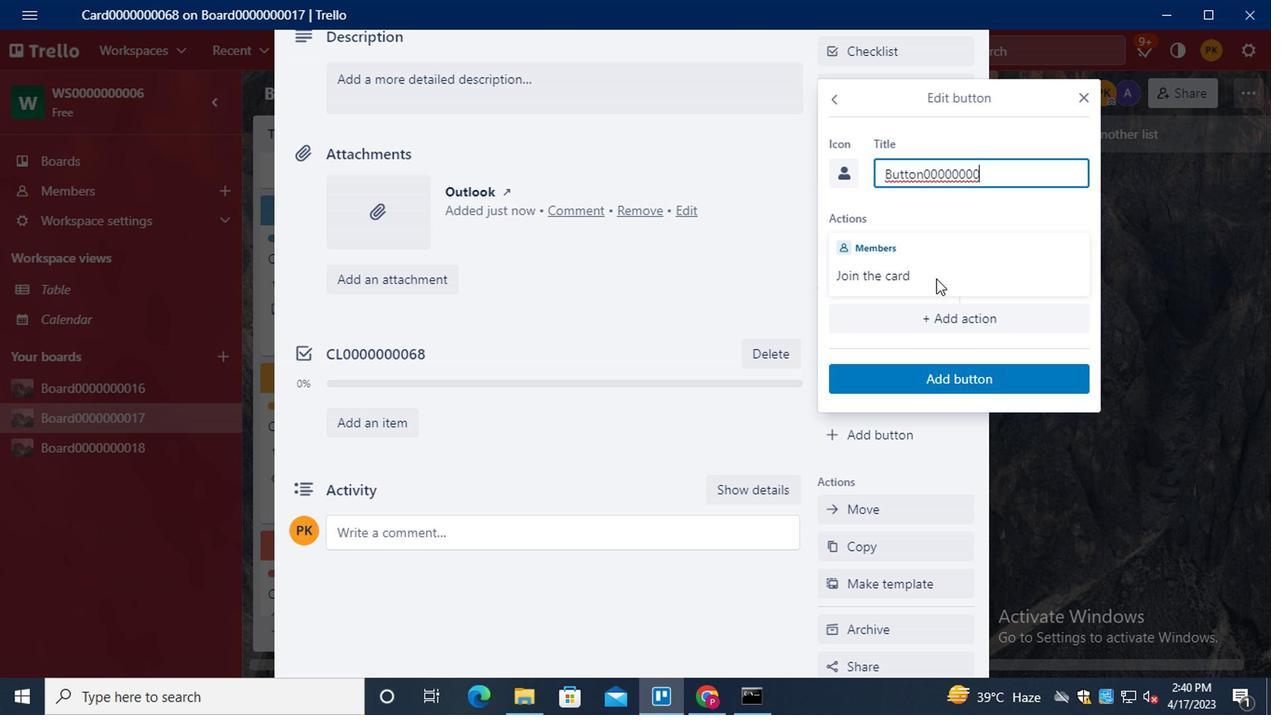 
Action: Mouse moved to (927, 369)
Screenshot: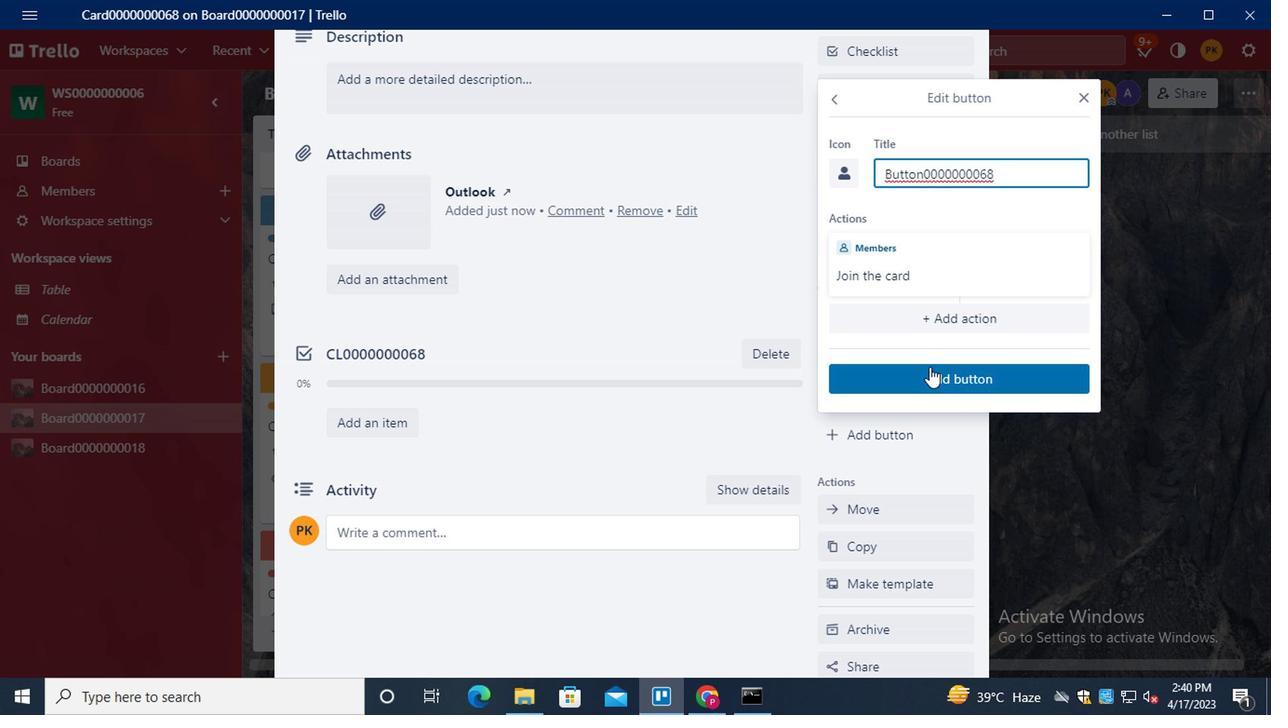 
Action: Mouse pressed left at (927, 369)
Screenshot: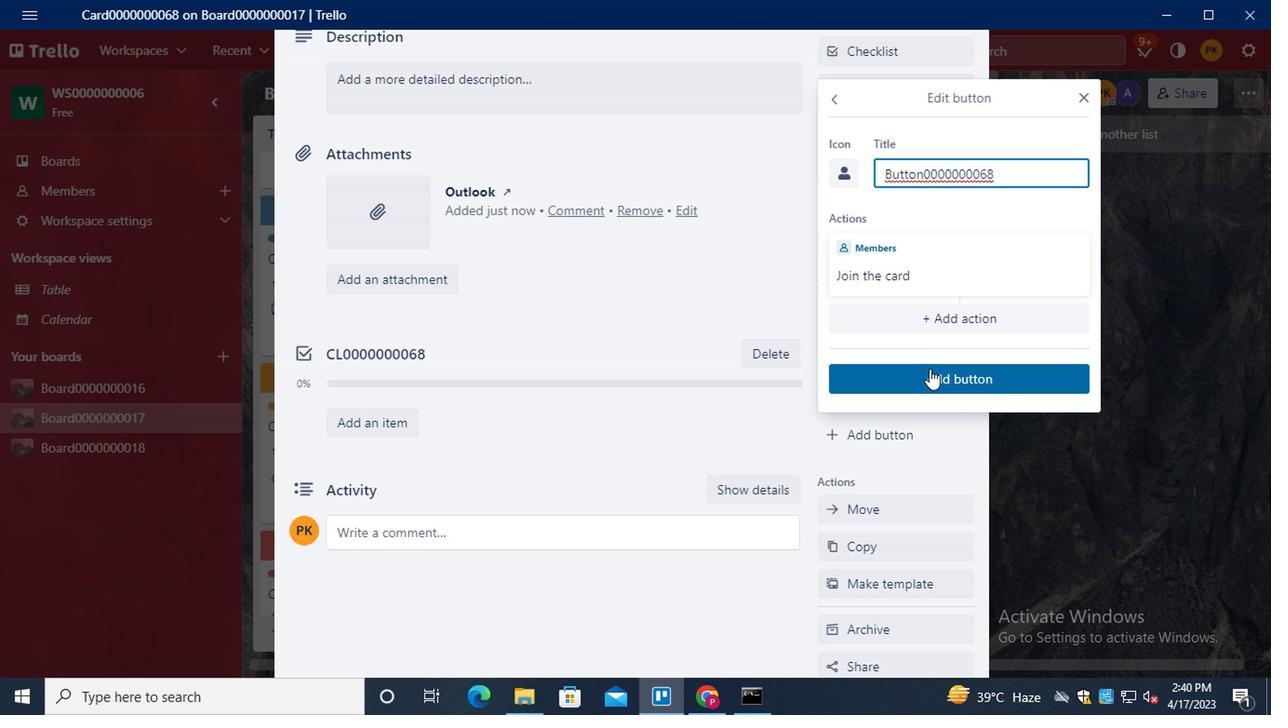 
Action: Mouse moved to (537, 96)
Screenshot: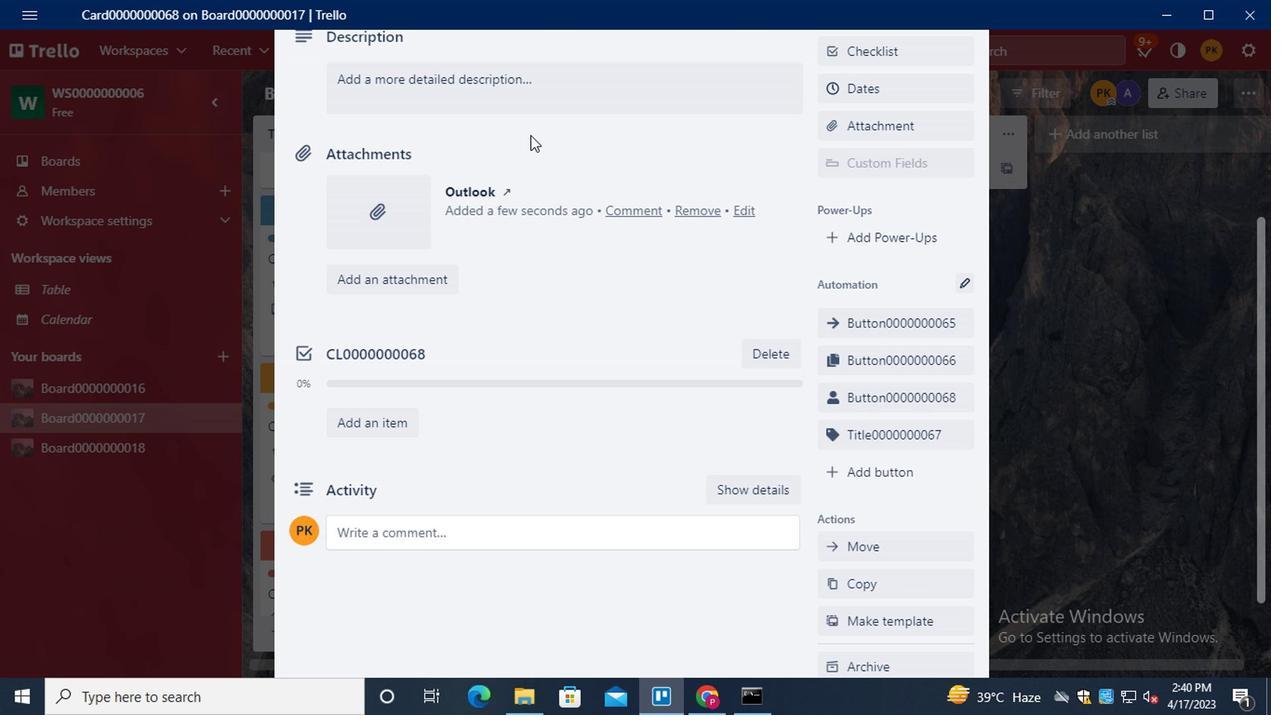 
Action: Mouse pressed left at (537, 96)
Screenshot: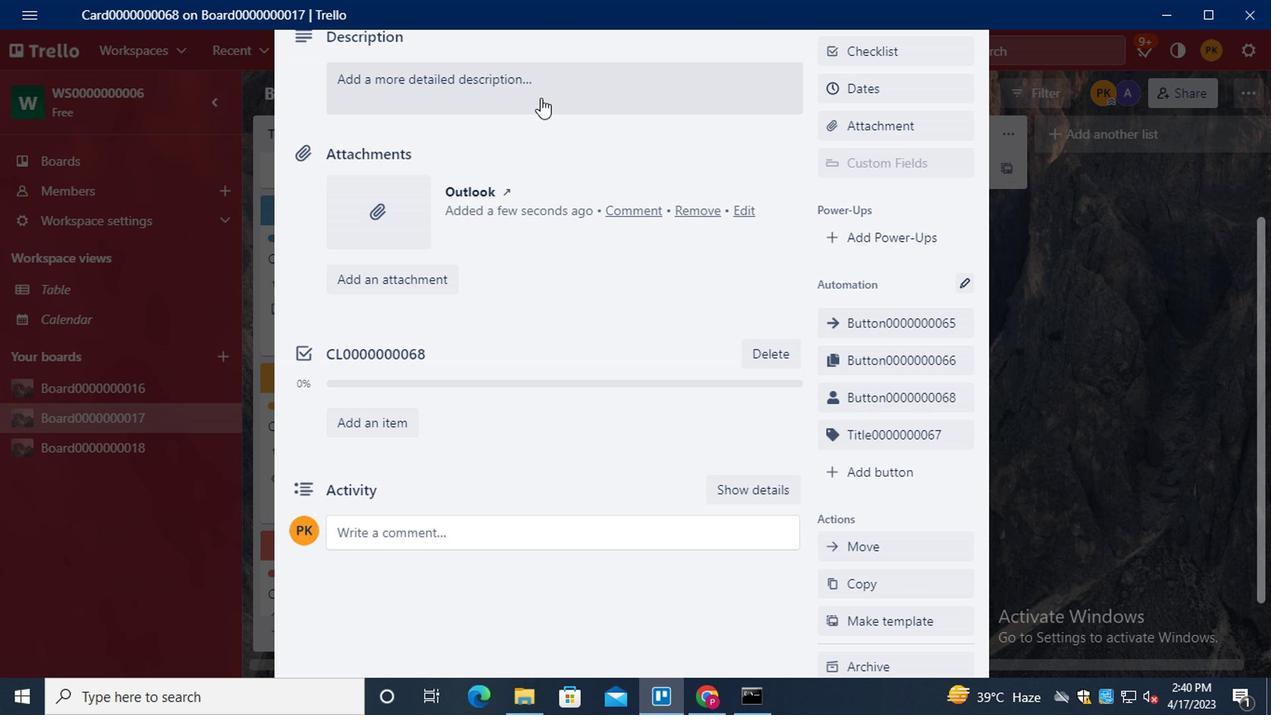 
Action: Key pressed <Key.shift>DS0000000068
Screenshot: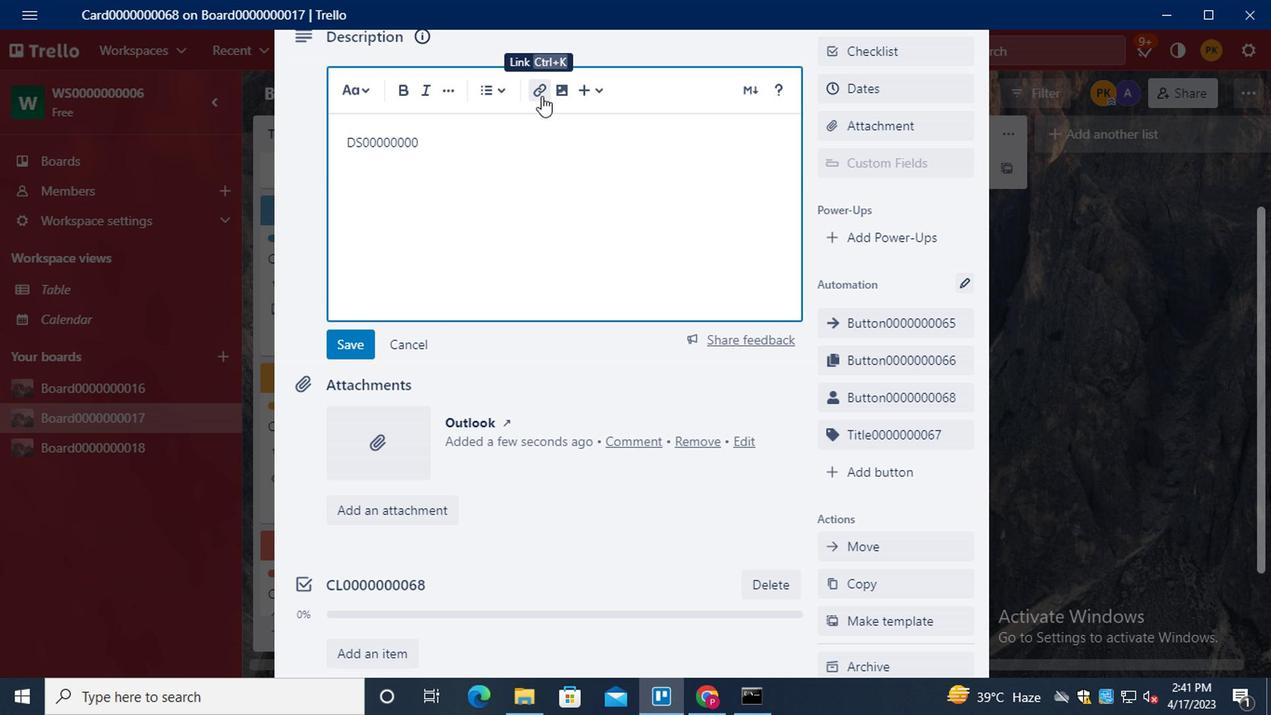 
Action: Mouse moved to (335, 348)
Screenshot: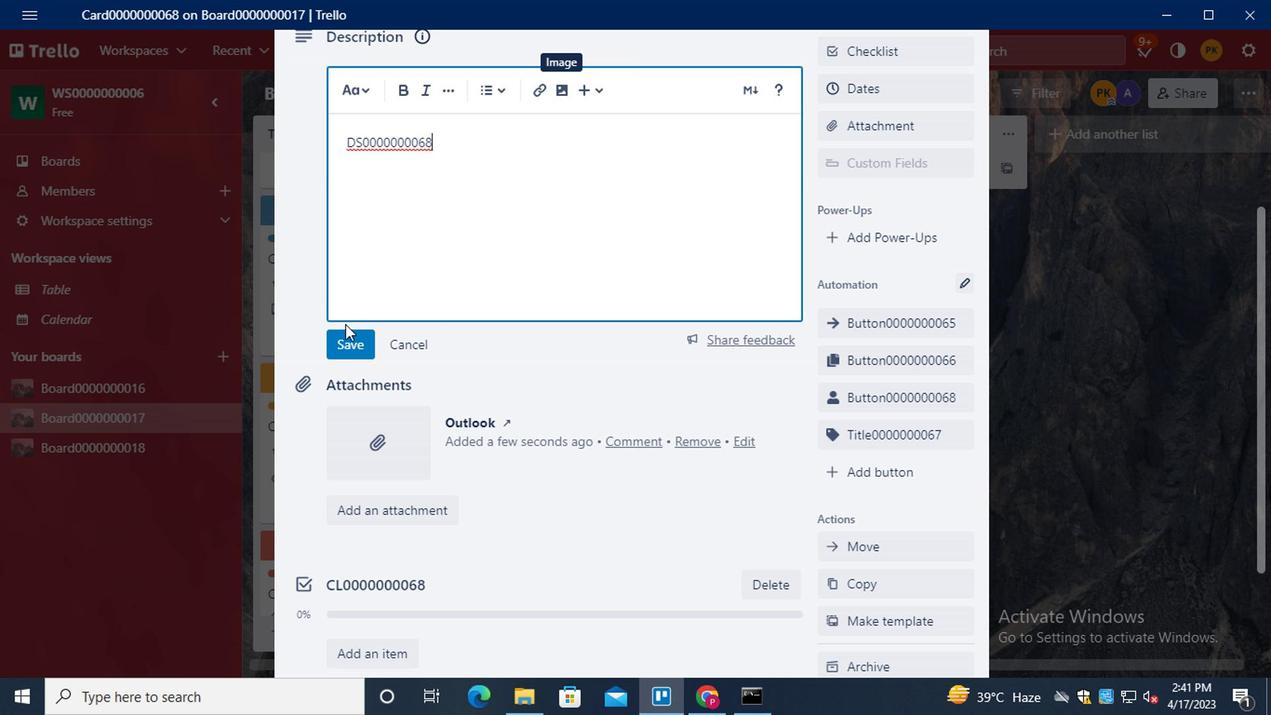 
Action: Mouse pressed left at (335, 348)
Screenshot: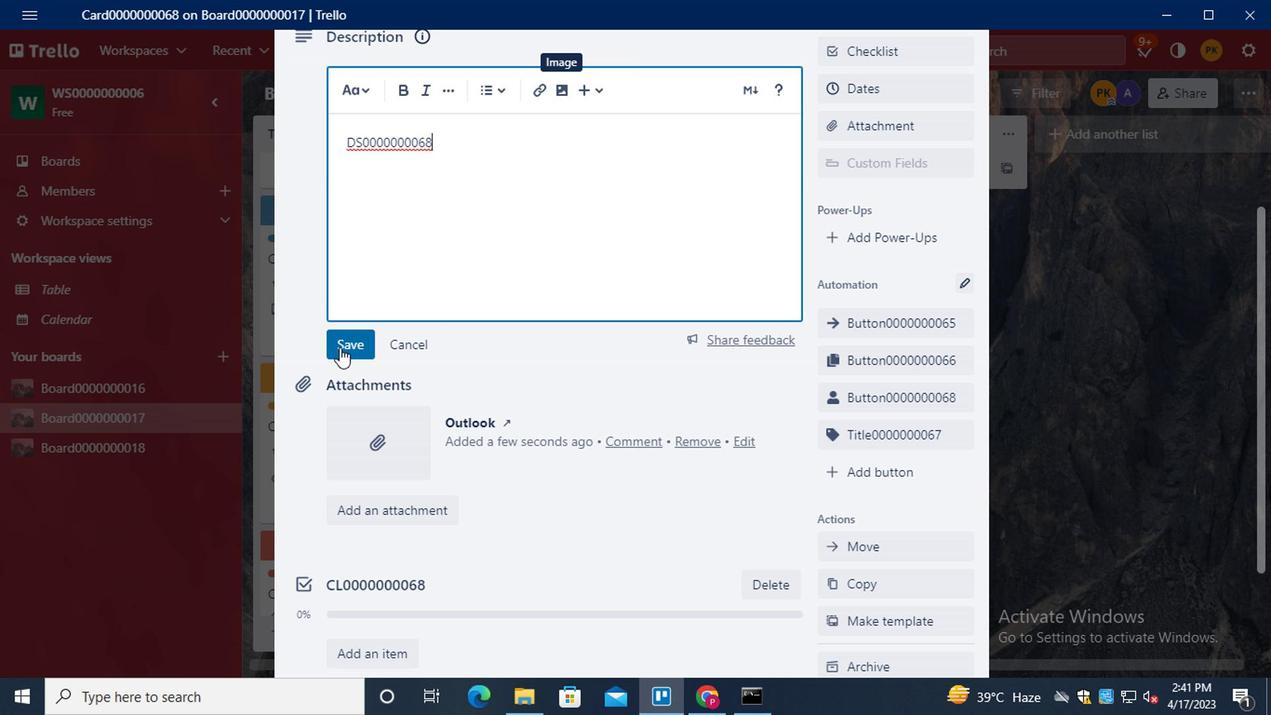 
Action: Mouse moved to (424, 362)
Screenshot: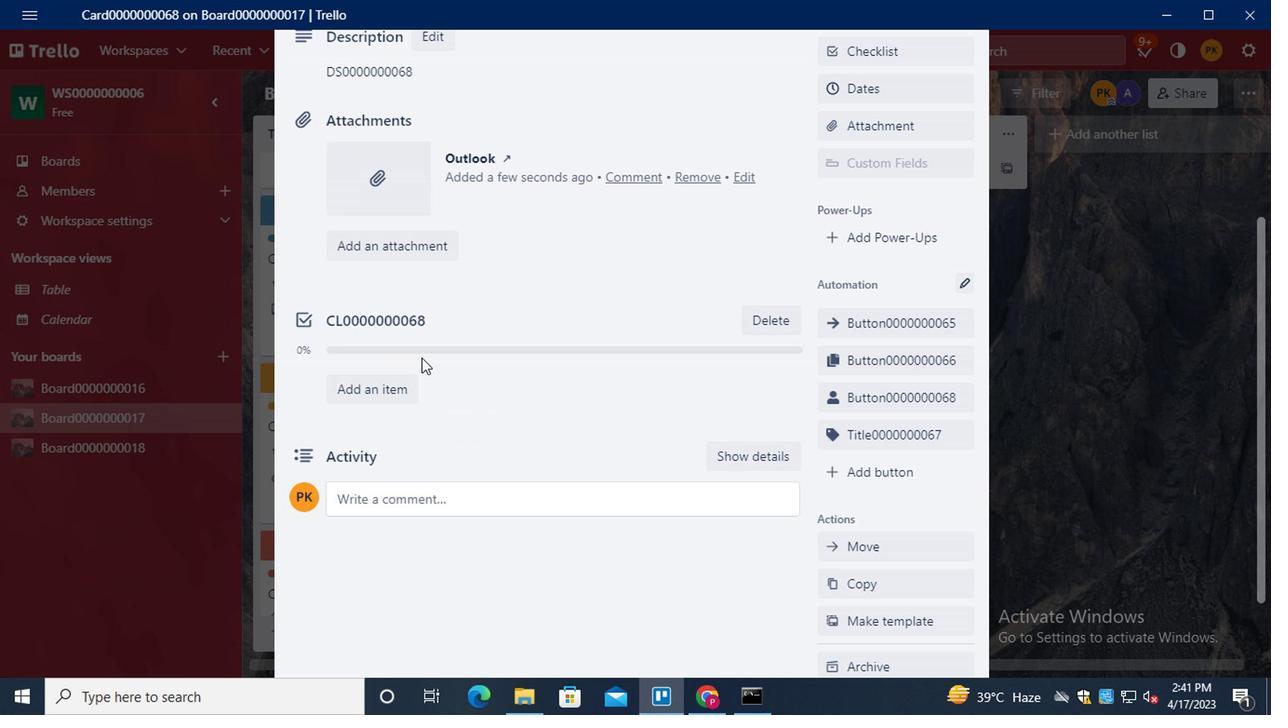 
Action: Mouse scrolled (424, 361) with delta (0, 0)
Screenshot: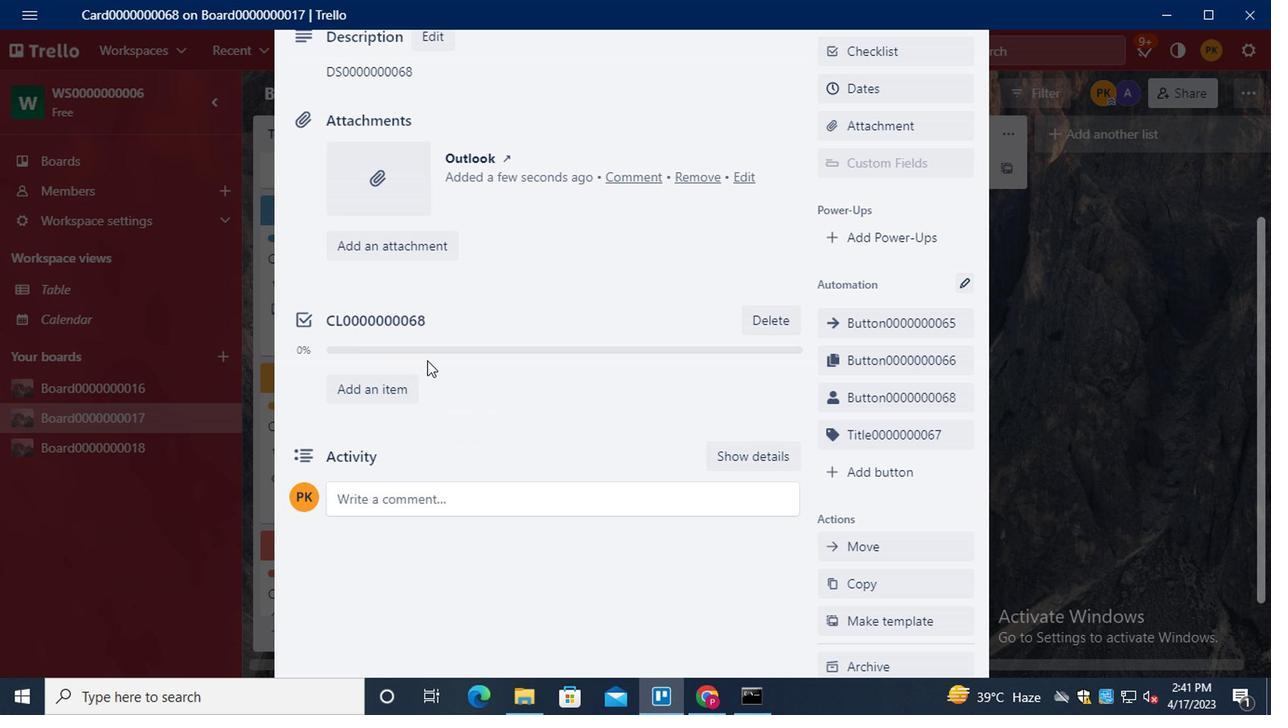 
Action: Mouse moved to (427, 364)
Screenshot: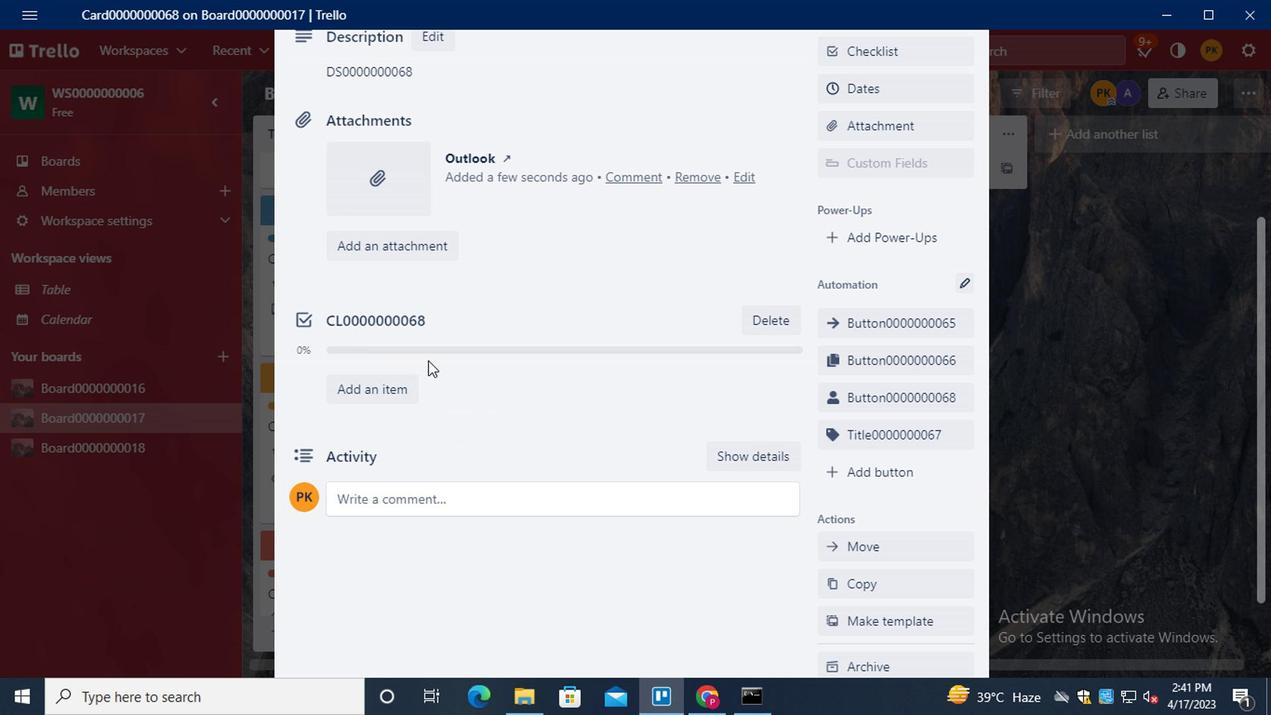 
Action: Mouse scrolled (427, 364) with delta (0, 0)
Screenshot: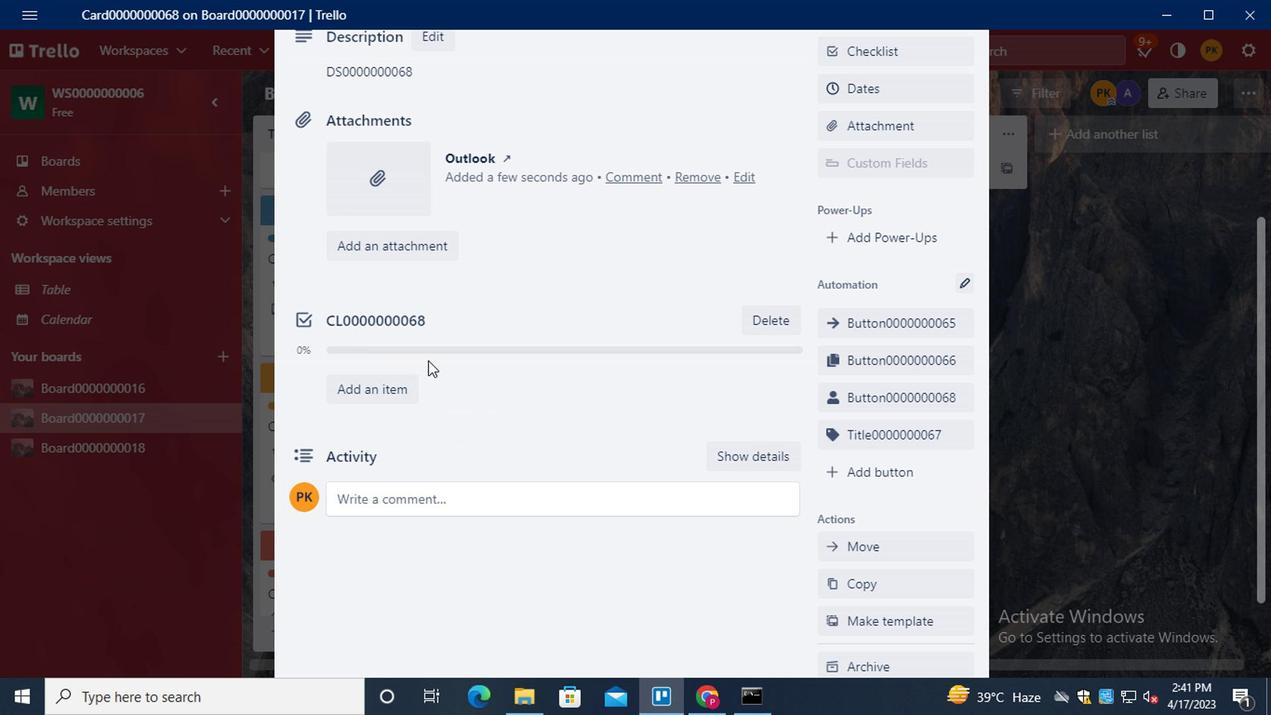 
Action: Mouse moved to (458, 368)
Screenshot: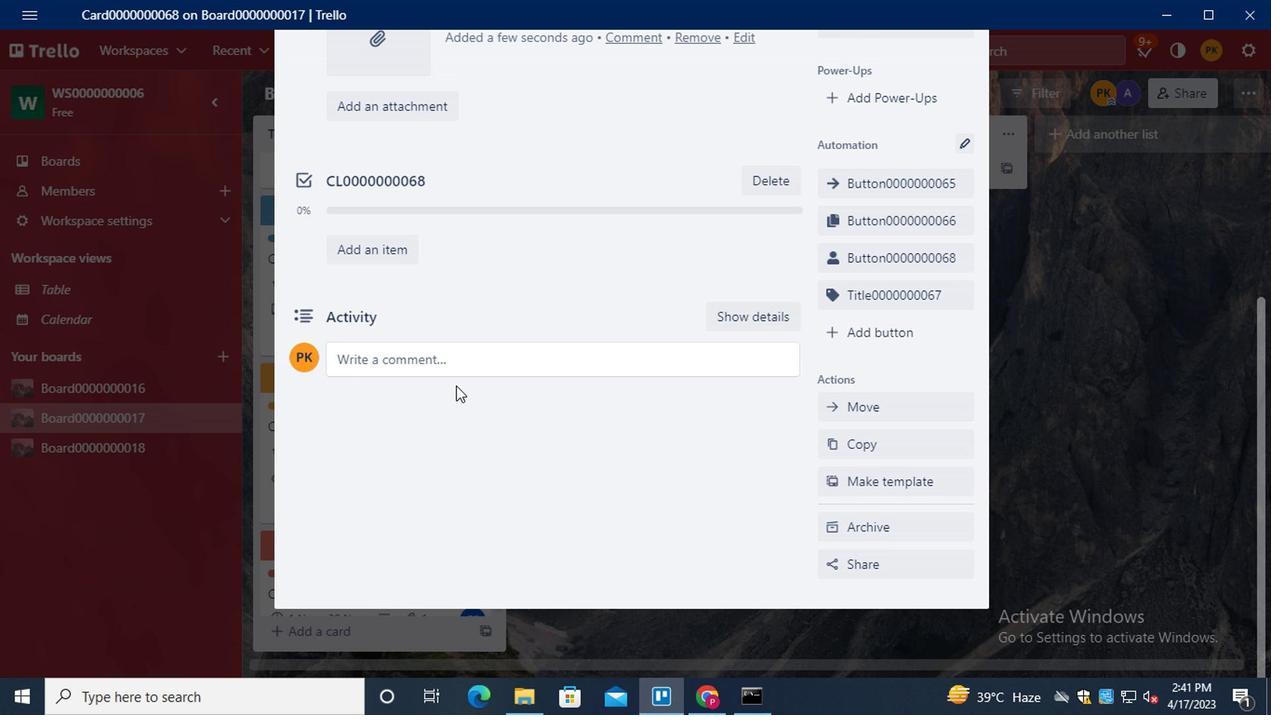 
Action: Mouse pressed left at (458, 368)
Screenshot: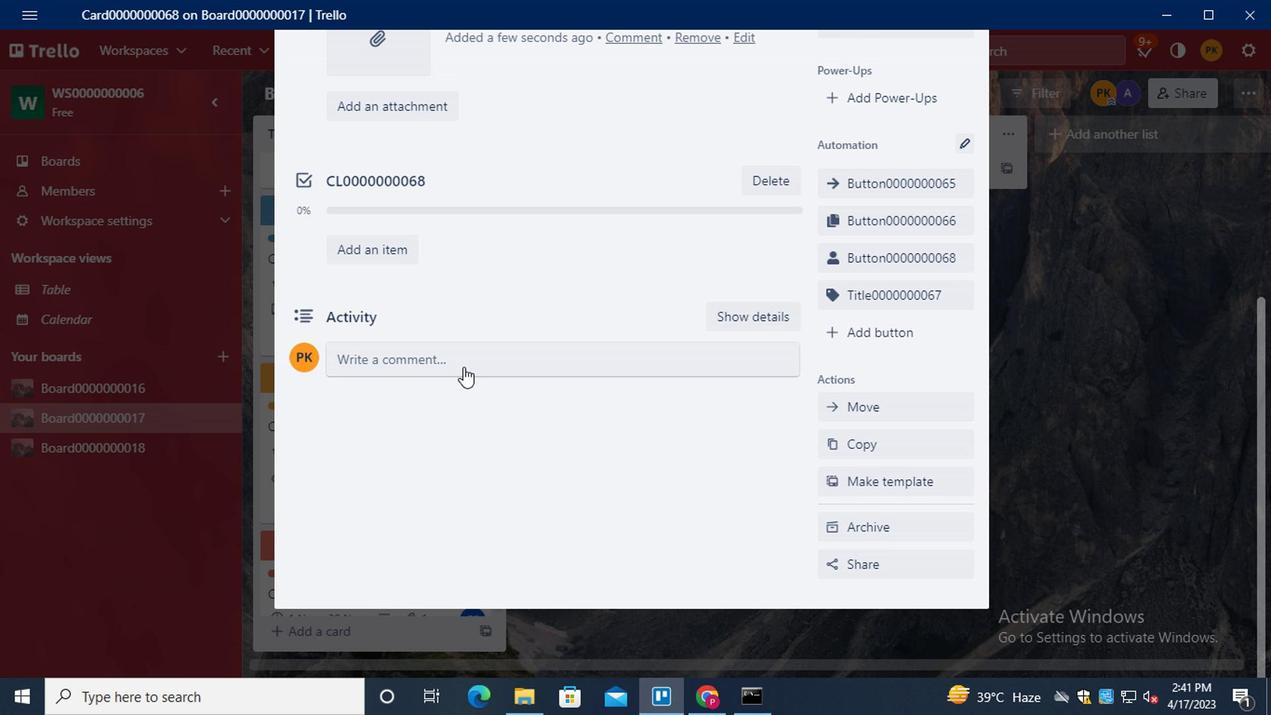 
Action: Key pressed <Key.shift><Key.shift><Key.shift><Key.shift><Key.shift><Key.shift><Key.shift>CM0000000068
Screenshot: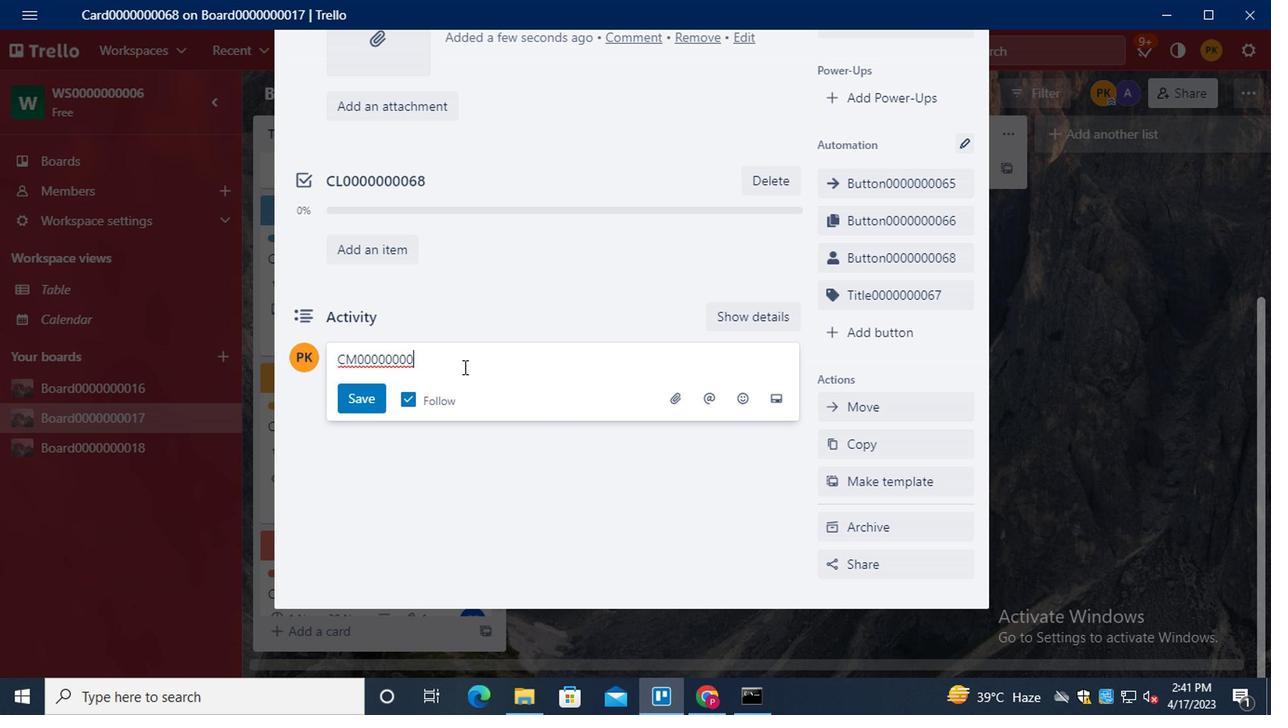 
Action: Mouse moved to (361, 392)
Screenshot: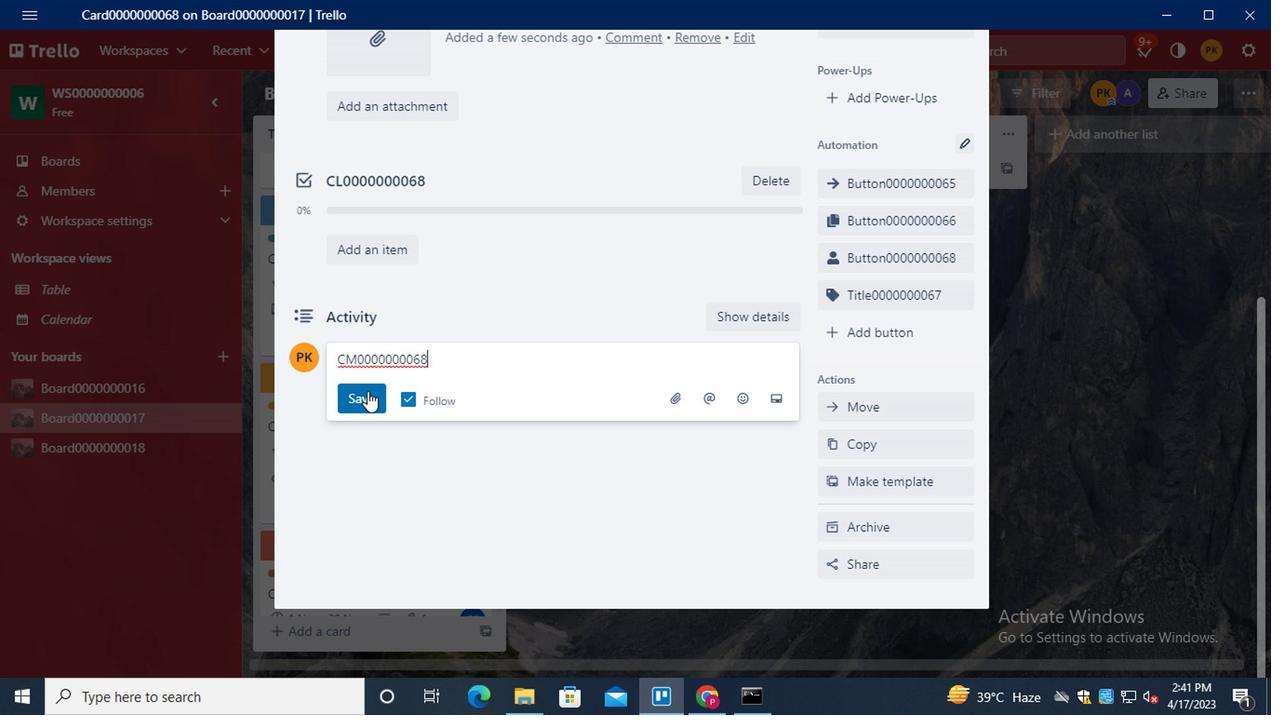 
Action: Mouse pressed left at (361, 392)
Screenshot: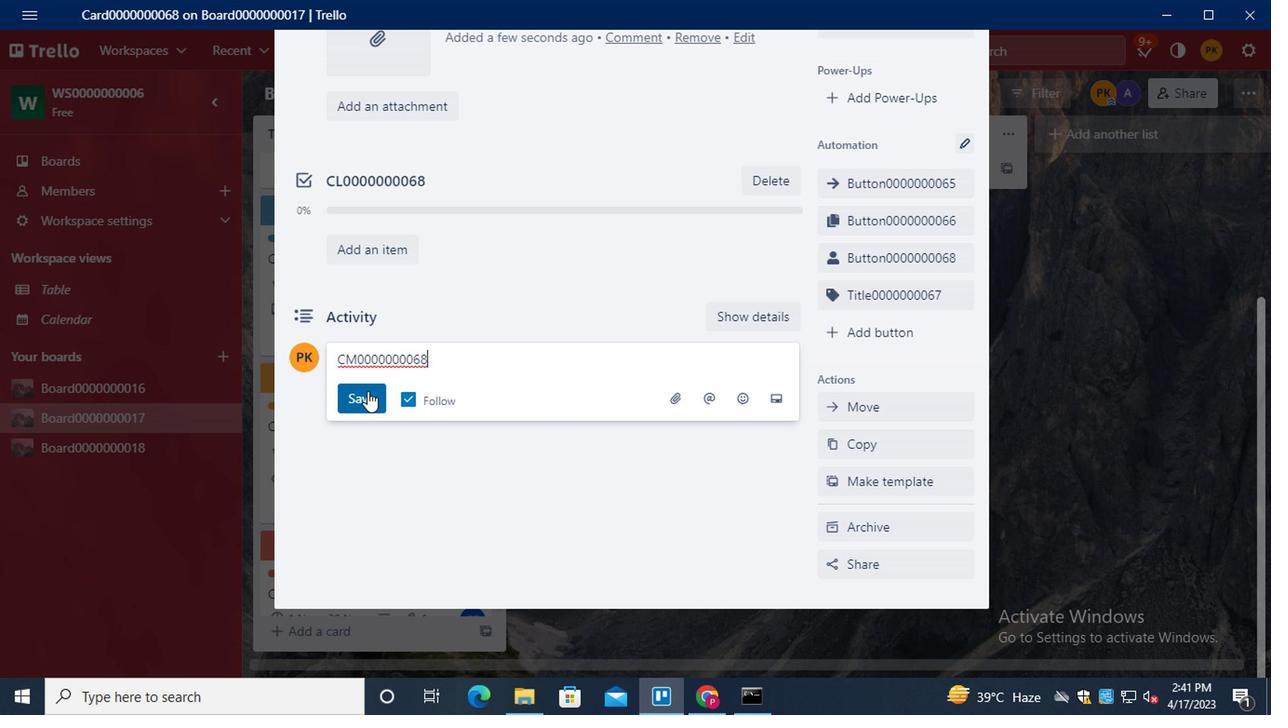 
Action: Mouse moved to (443, 397)
Screenshot: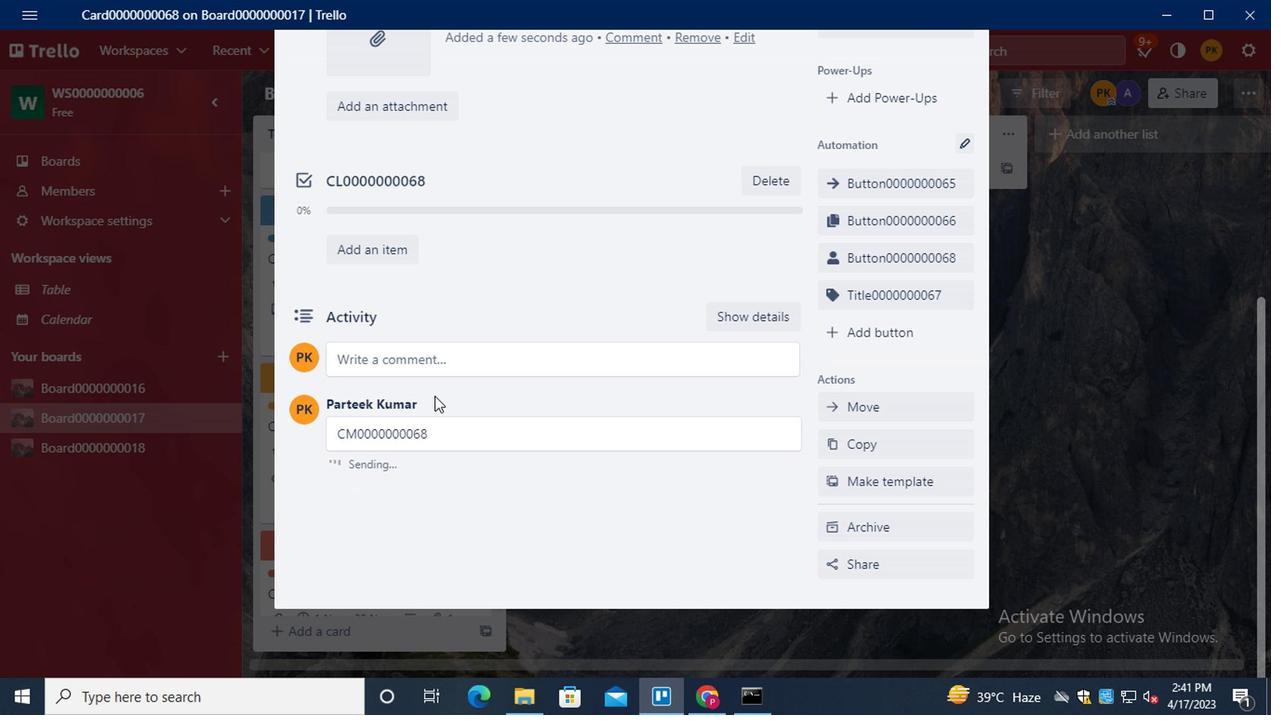 
Action: Mouse scrolled (443, 398) with delta (0, 0)
Screenshot: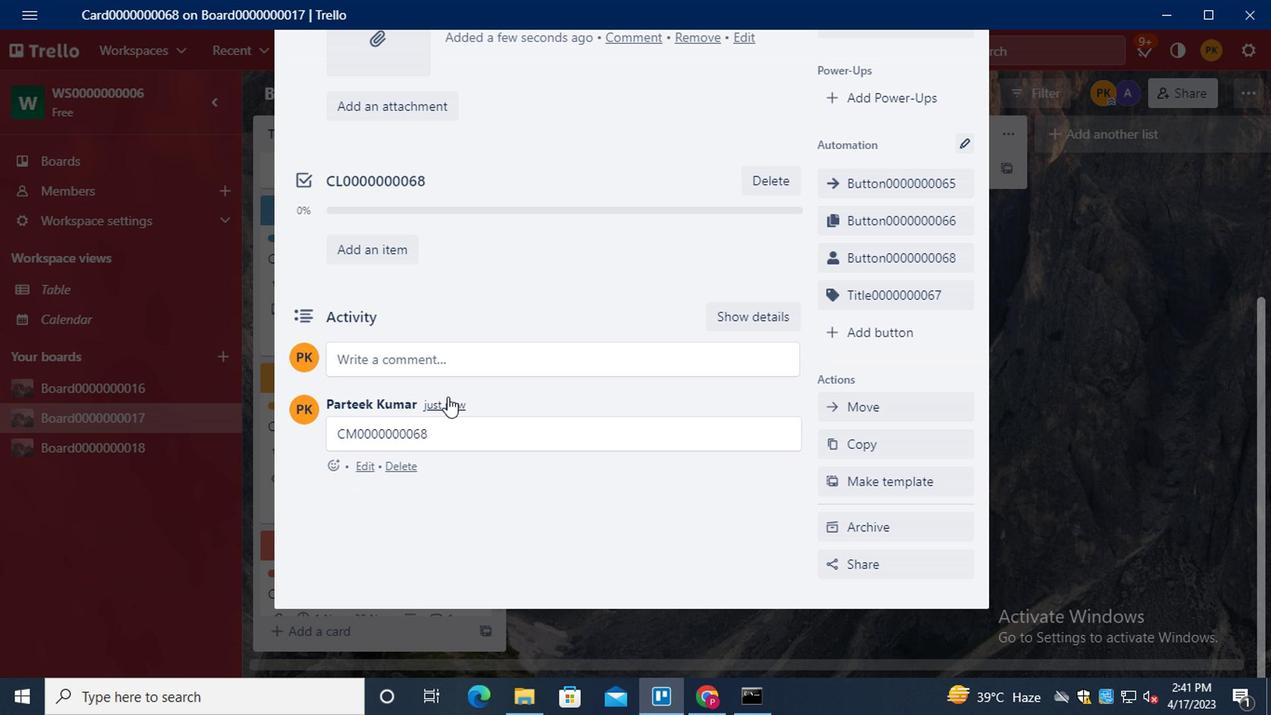 
Action: Mouse scrolled (443, 398) with delta (0, 0)
Screenshot: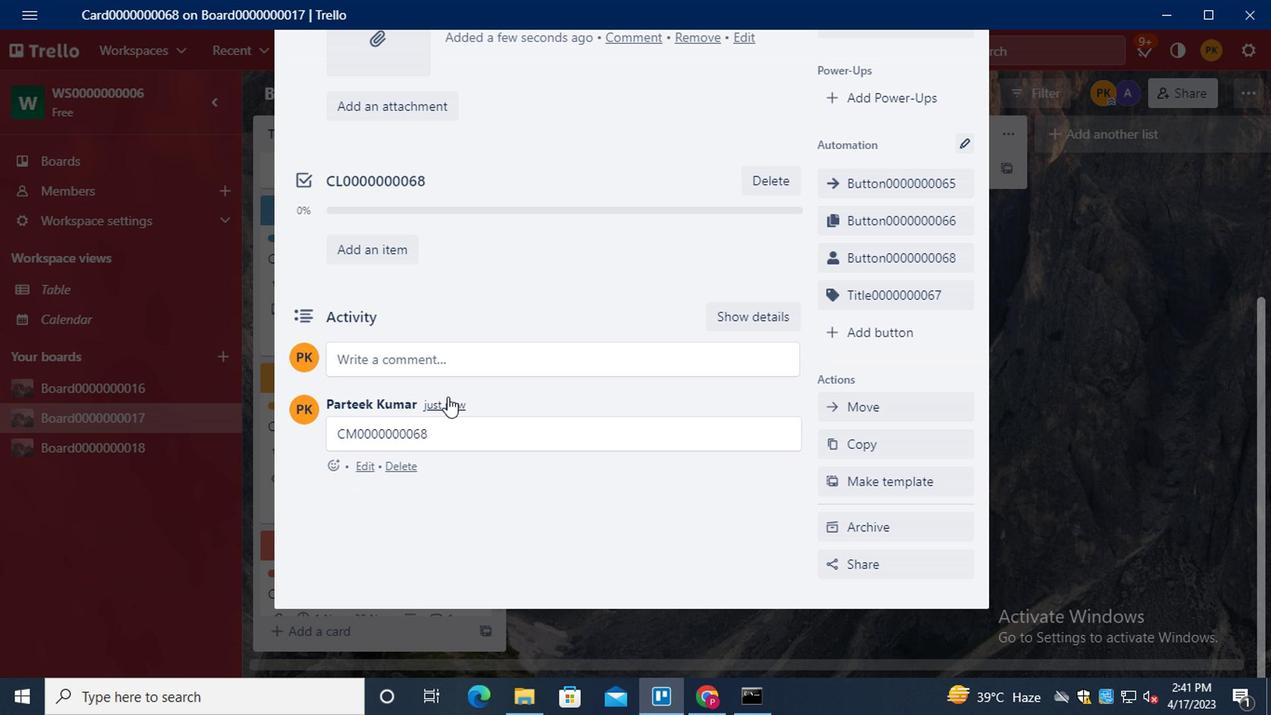 
Action: Mouse scrolled (443, 398) with delta (0, 0)
Screenshot: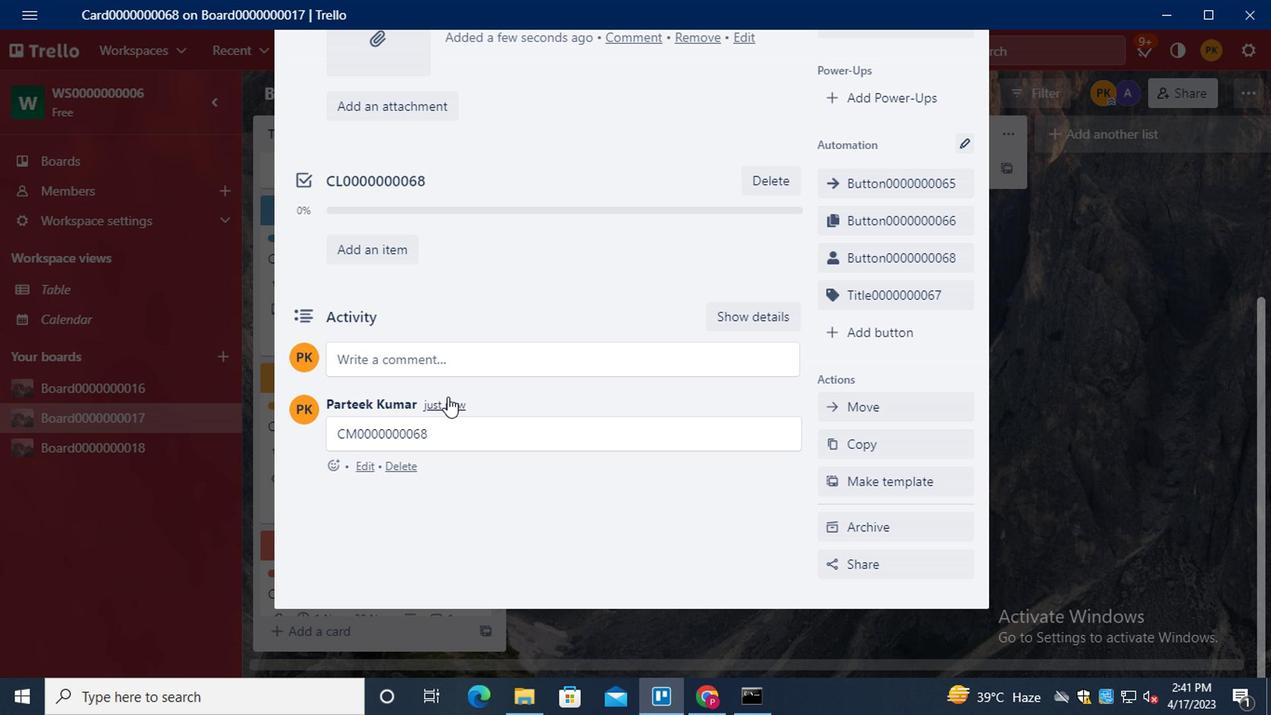 
Action: Mouse scrolled (443, 398) with delta (0, 0)
Screenshot: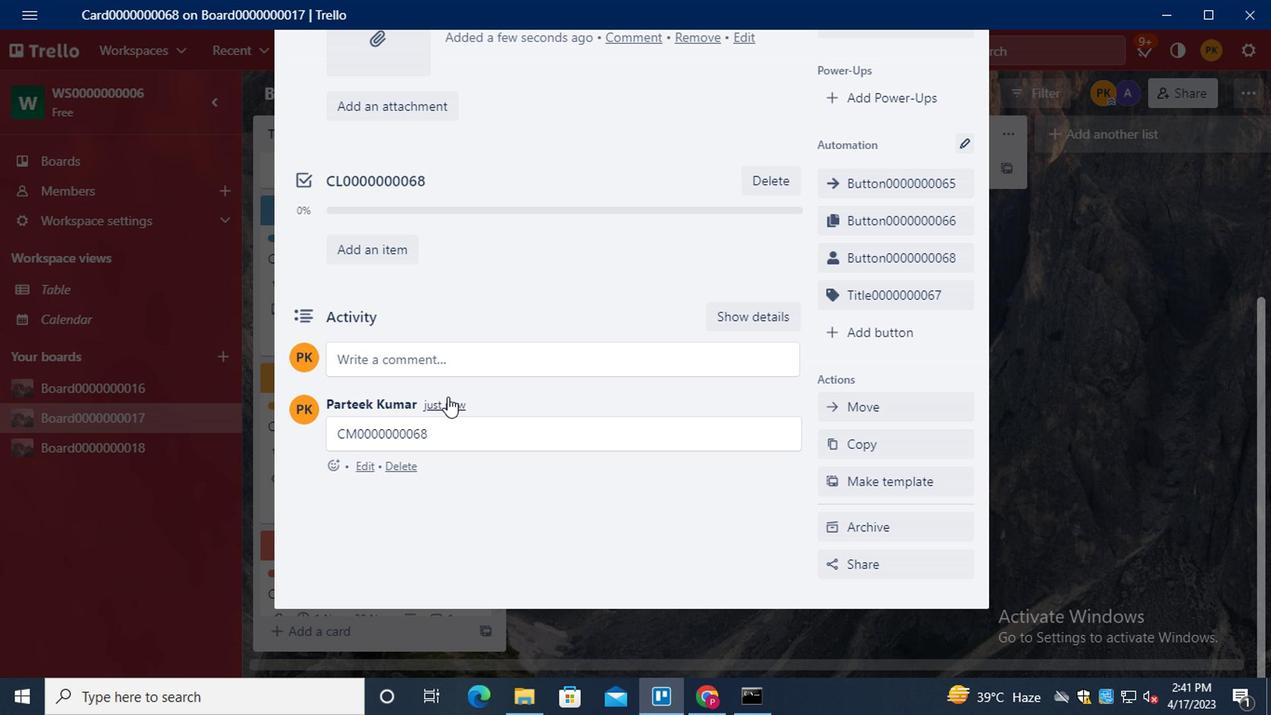 
Action: Mouse scrolled (443, 398) with delta (0, 0)
Screenshot: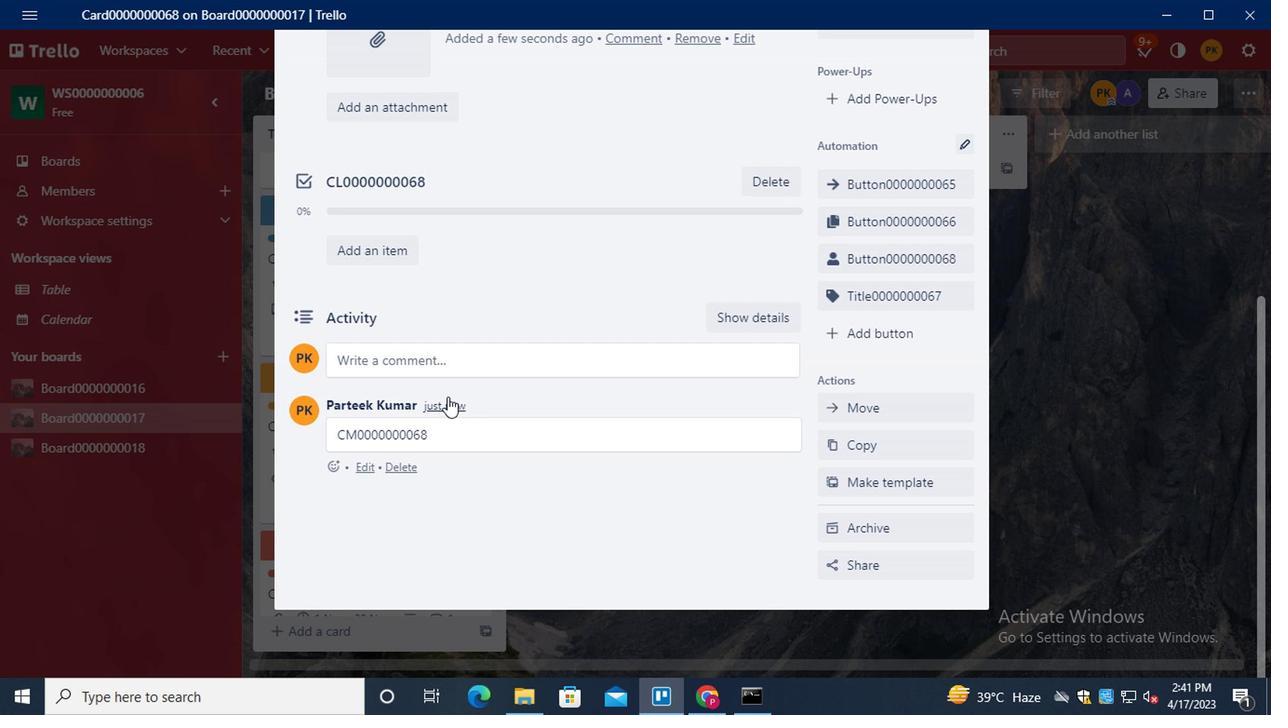 
Action: Mouse scrolled (443, 398) with delta (0, 0)
Screenshot: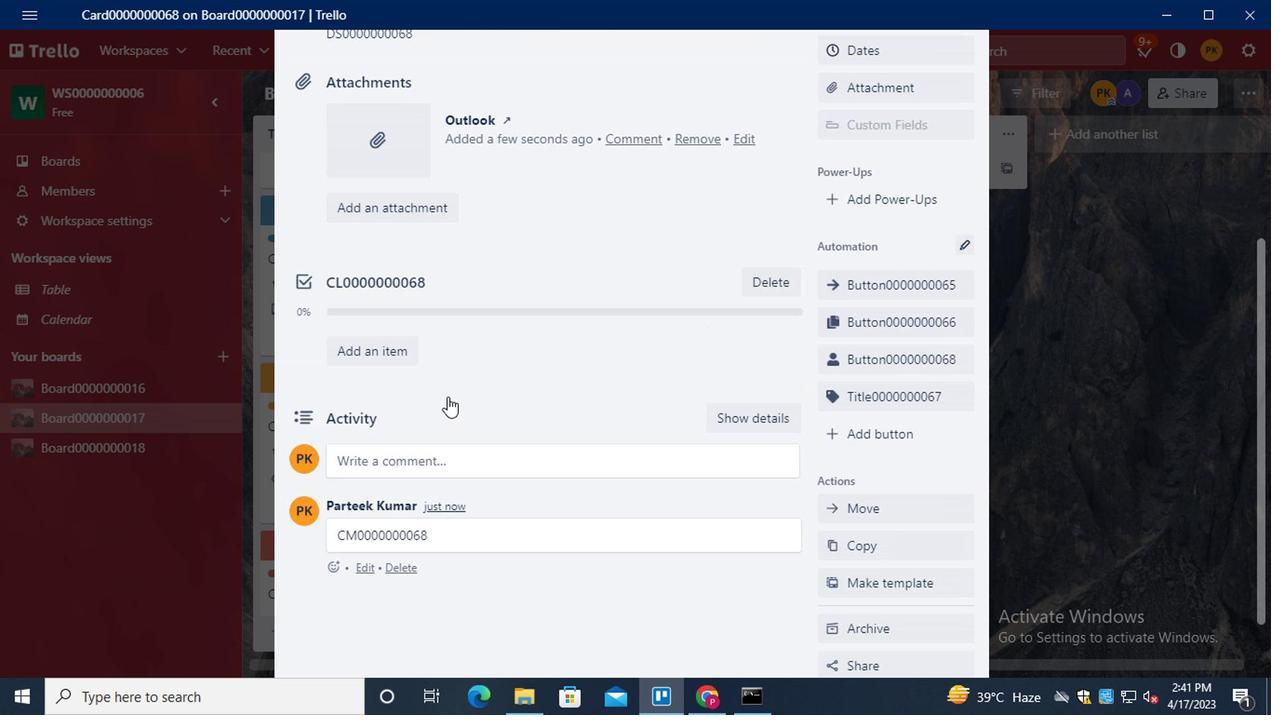 
